 Task: Find connections with filter location Nanga Eboko with filter topic #recruitmentwith filter profile language German with filter current company Currie & Brown with filter school KSR College of Education with filter industry Mobile Computing Software Products with filter service category Cybersecurity with filter keywords title Novelist/Writer
Action: Mouse moved to (555, 75)
Screenshot: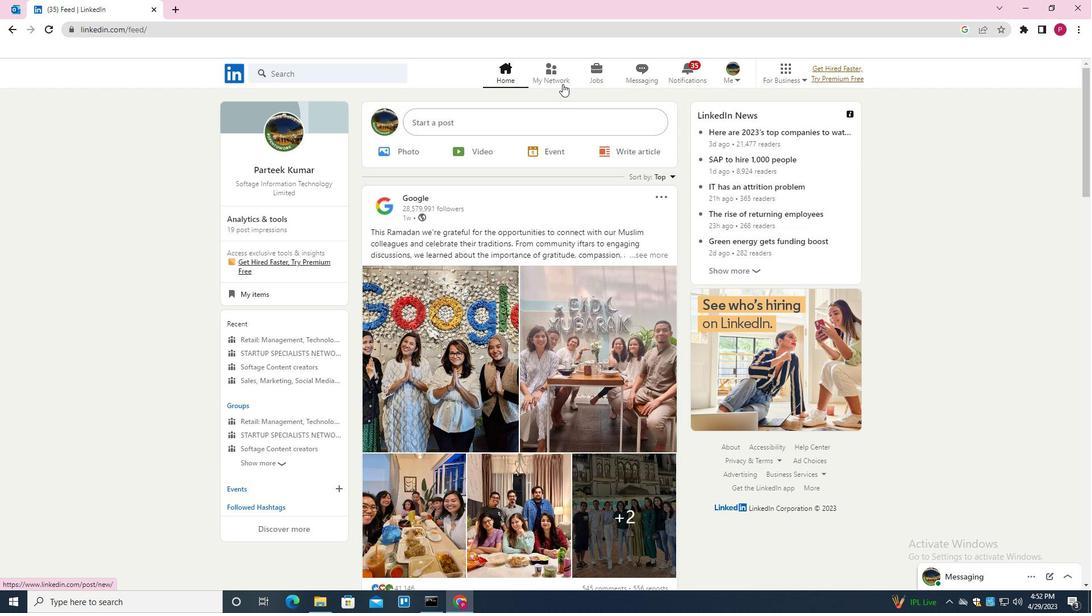 
Action: Mouse pressed left at (555, 75)
Screenshot: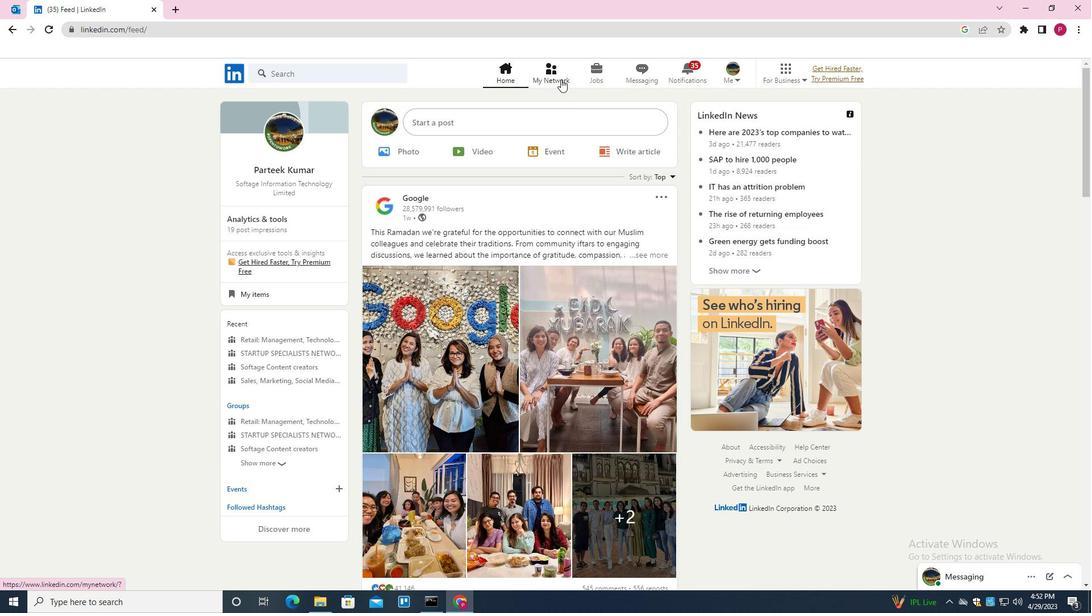
Action: Mouse moved to (348, 142)
Screenshot: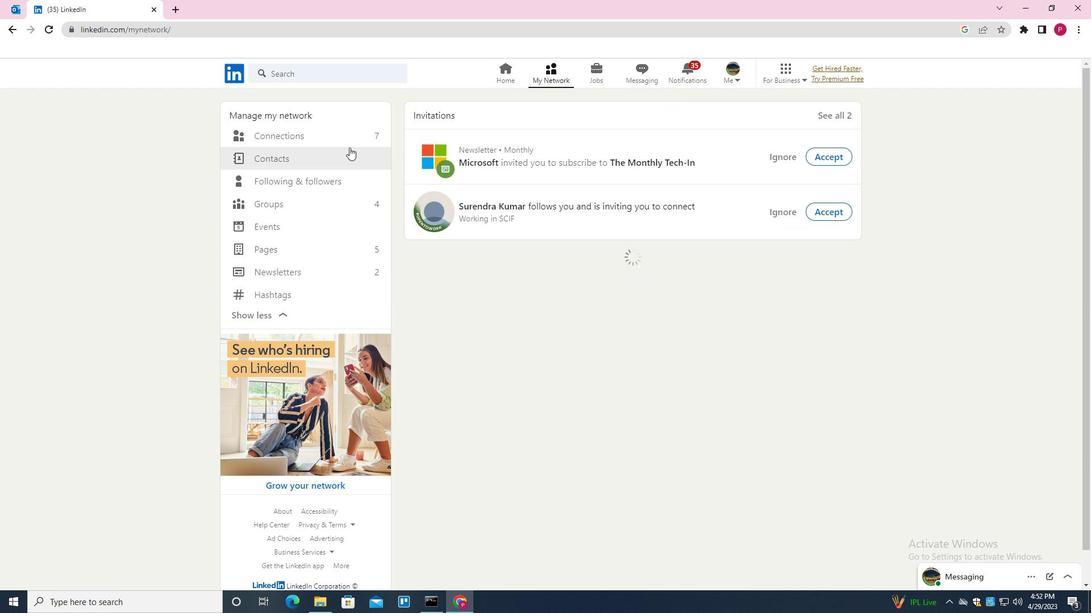 
Action: Mouse pressed left at (348, 142)
Screenshot: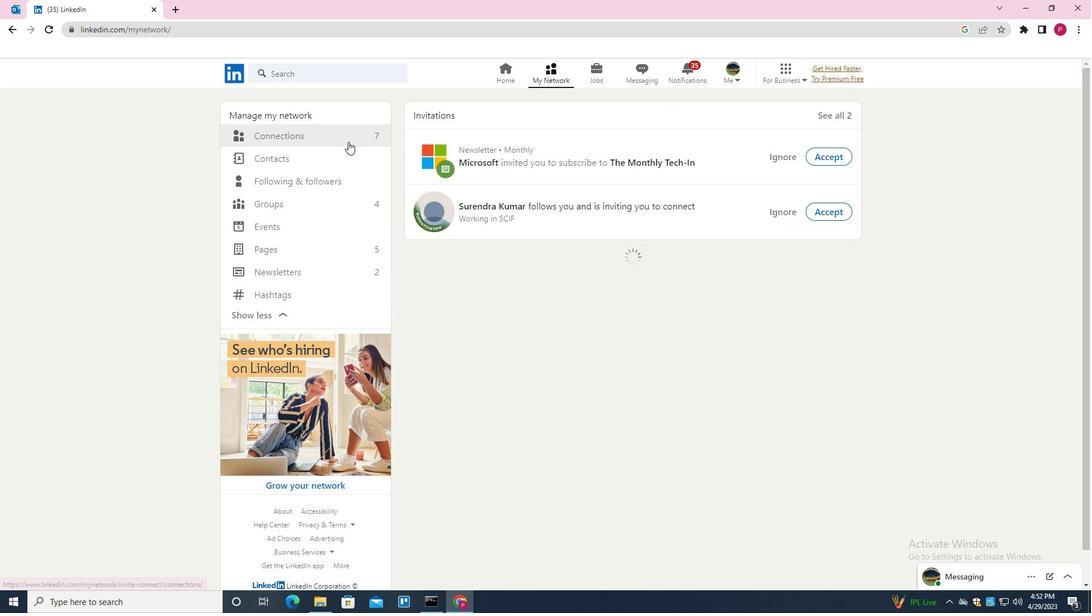 
Action: Mouse moved to (618, 137)
Screenshot: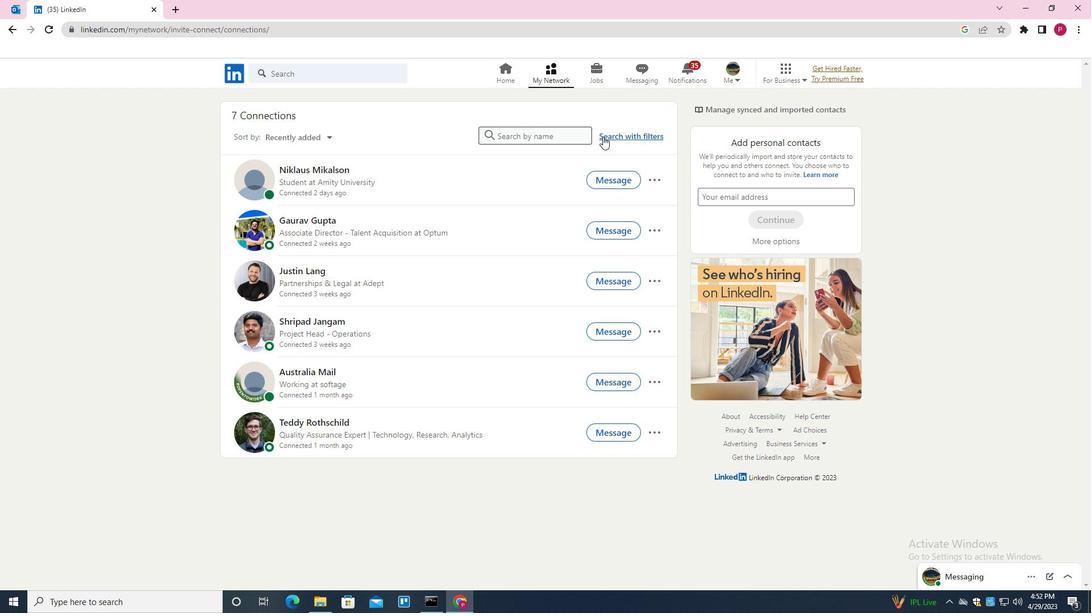 
Action: Mouse pressed left at (618, 137)
Screenshot: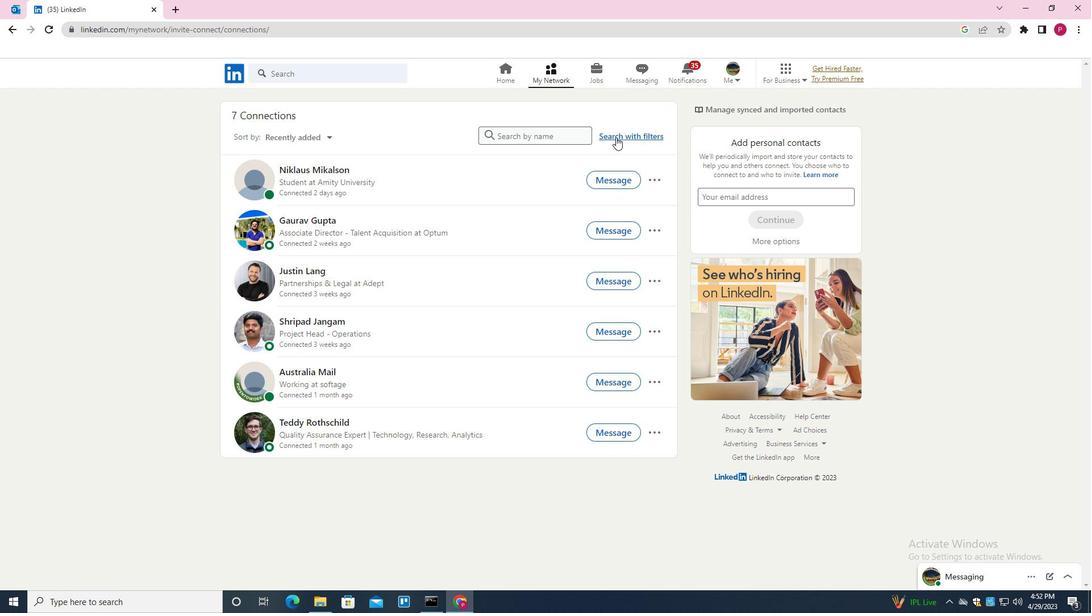 
Action: Mouse moved to (578, 104)
Screenshot: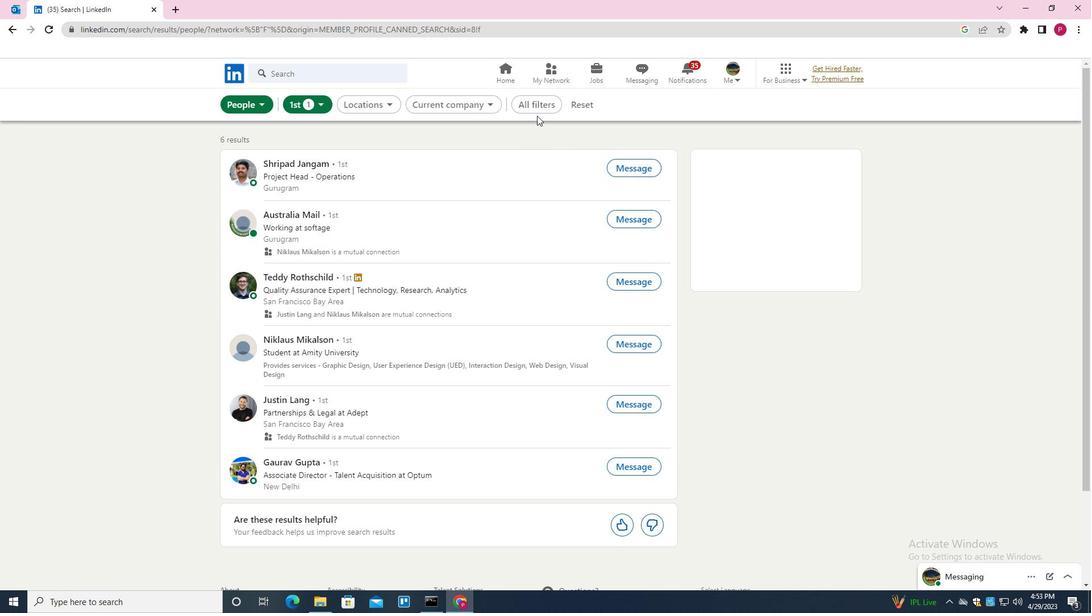 
Action: Mouse pressed left at (578, 104)
Screenshot: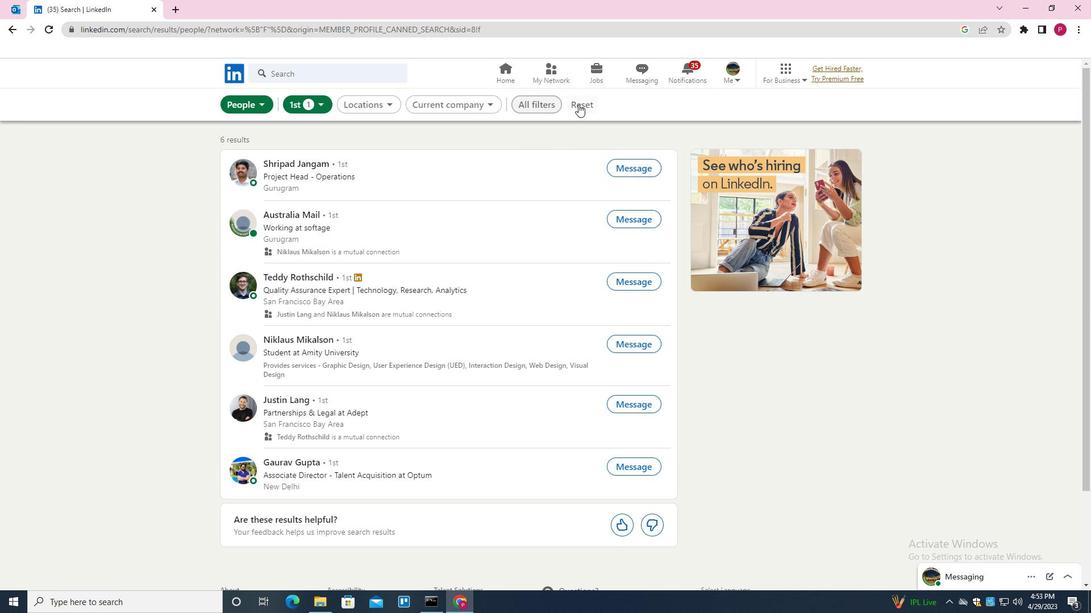 
Action: Mouse moved to (554, 107)
Screenshot: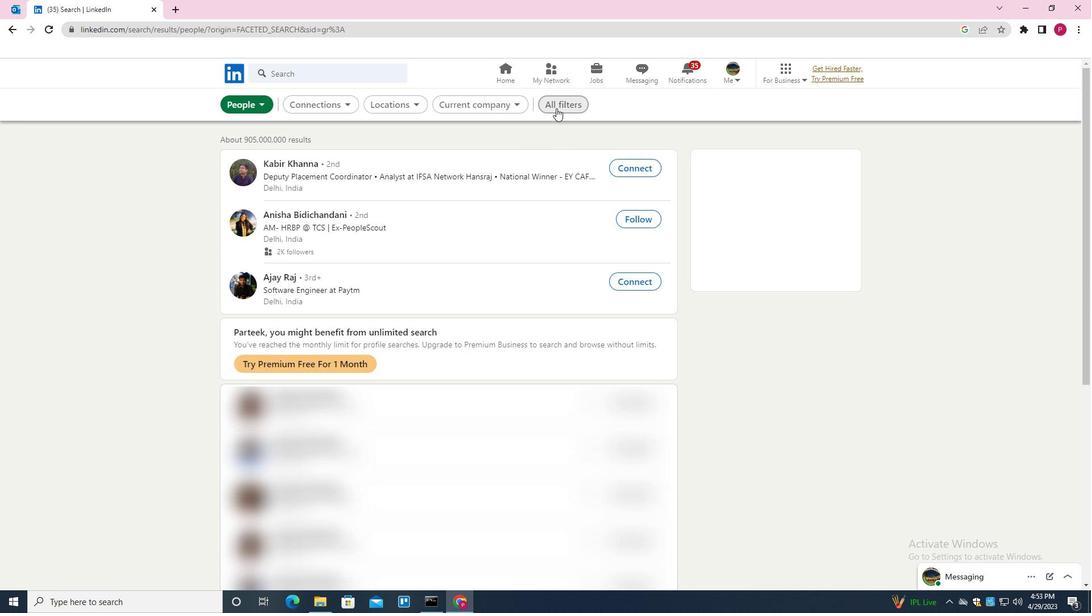 
Action: Mouse pressed left at (554, 107)
Screenshot: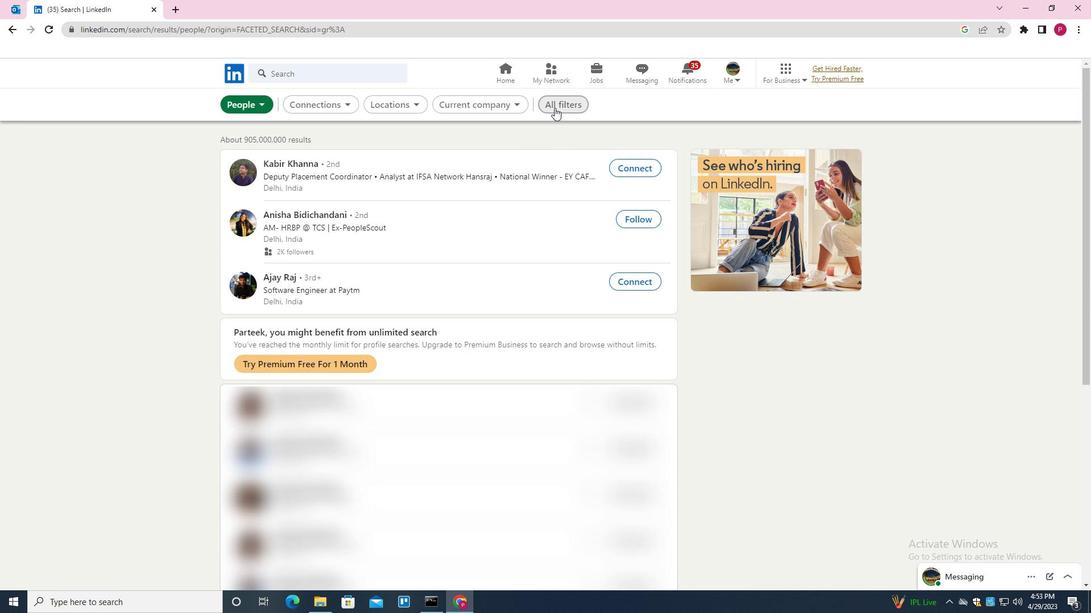 
Action: Mouse moved to (917, 372)
Screenshot: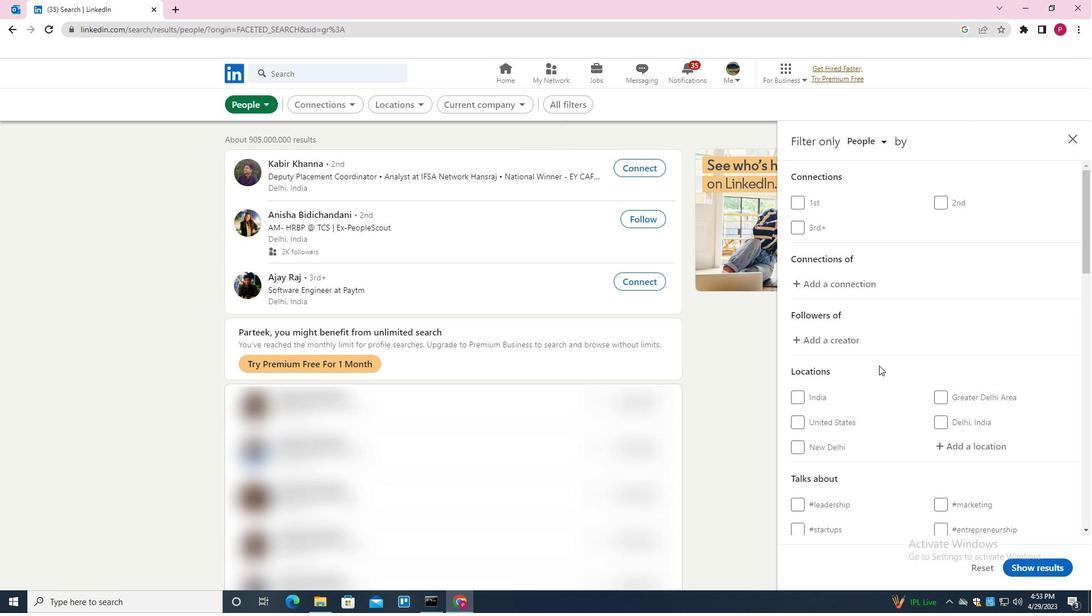 
Action: Mouse scrolled (917, 372) with delta (0, 0)
Screenshot: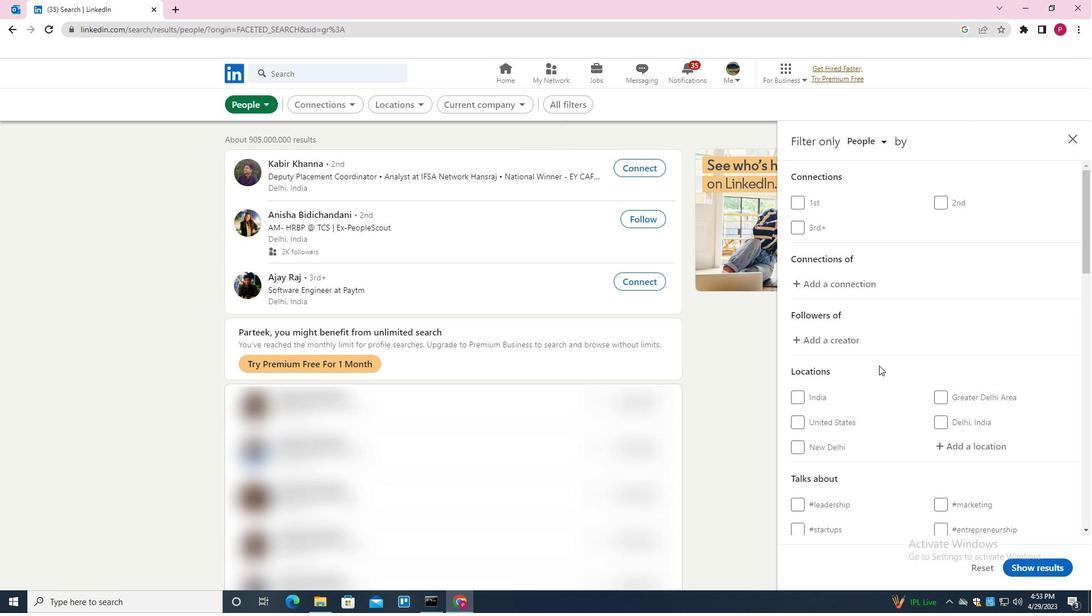 
Action: Mouse moved to (919, 373)
Screenshot: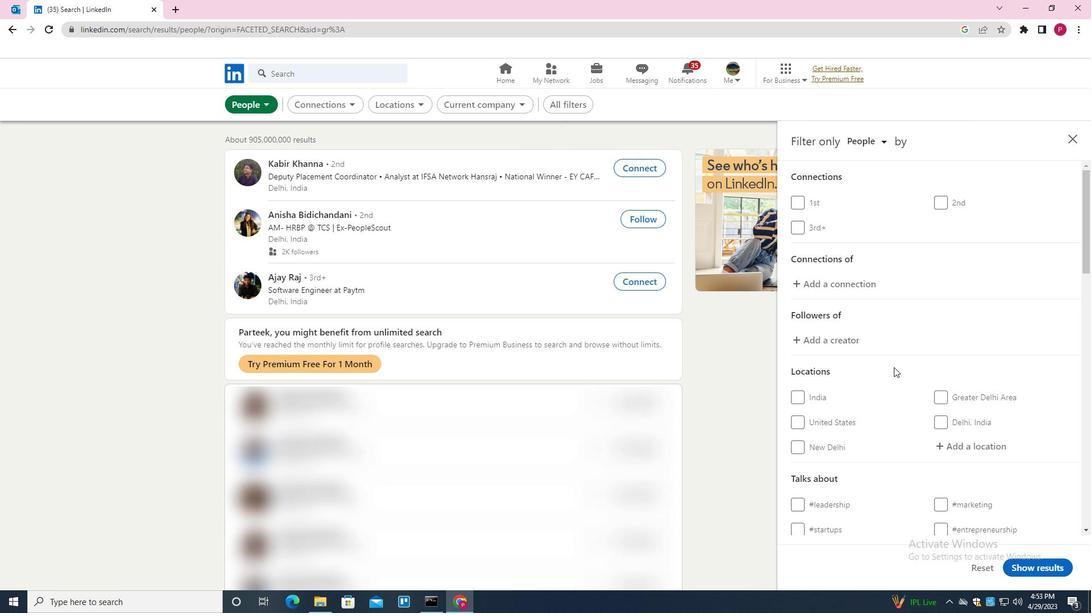 
Action: Mouse scrolled (919, 372) with delta (0, 0)
Screenshot: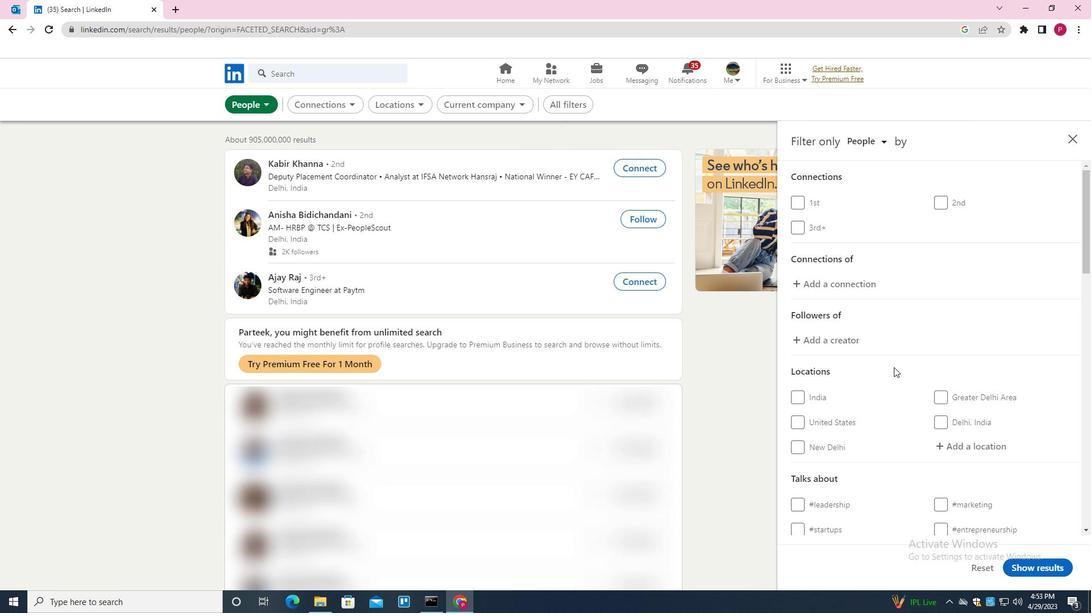 
Action: Mouse moved to (974, 336)
Screenshot: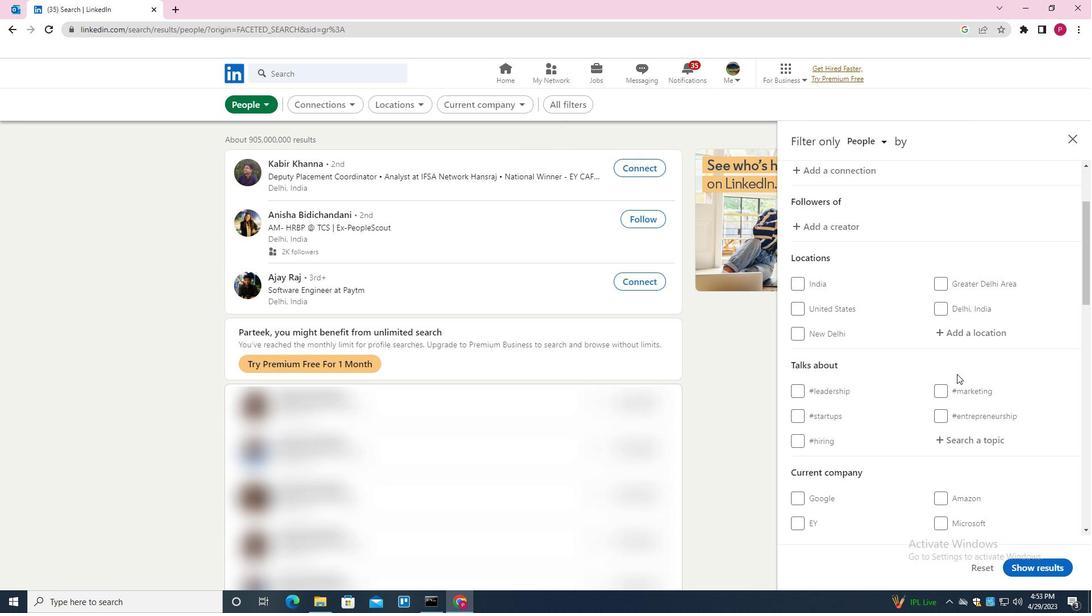 
Action: Mouse pressed left at (974, 336)
Screenshot: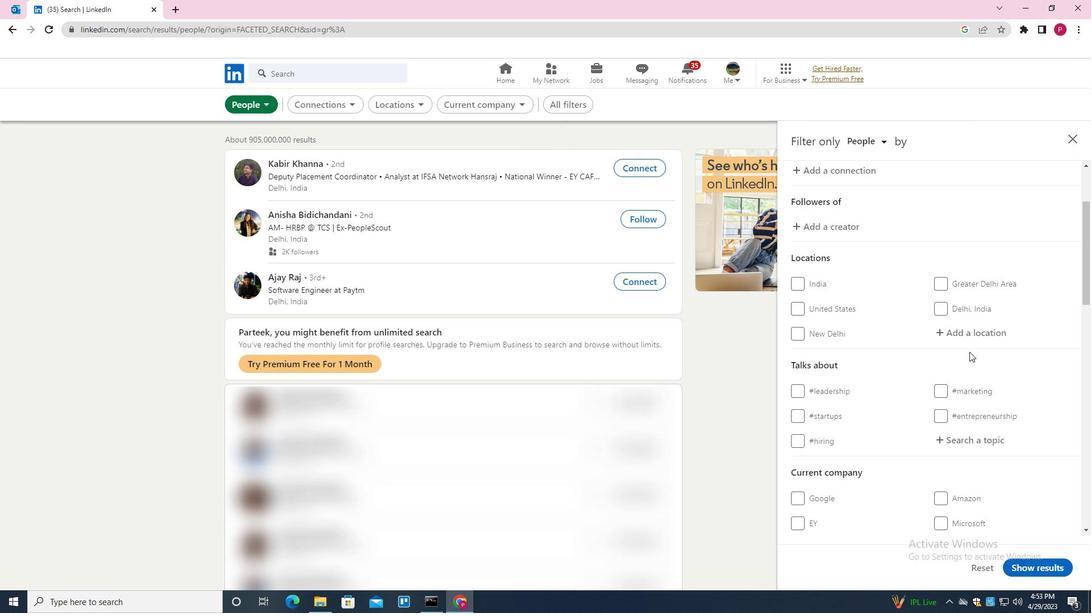 
Action: Key pressed <Key.shift><Key.shift><Key.shift>NANGA<Key.space><Key.shift>EB<Key.down><Key.down><Key.enter>
Screenshot: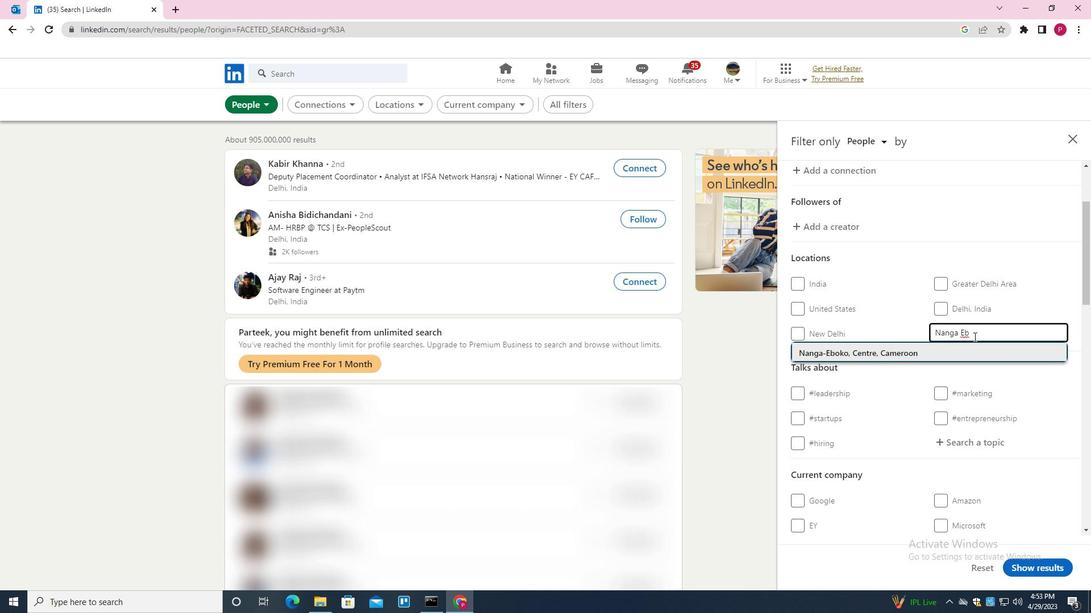 
Action: Mouse moved to (930, 373)
Screenshot: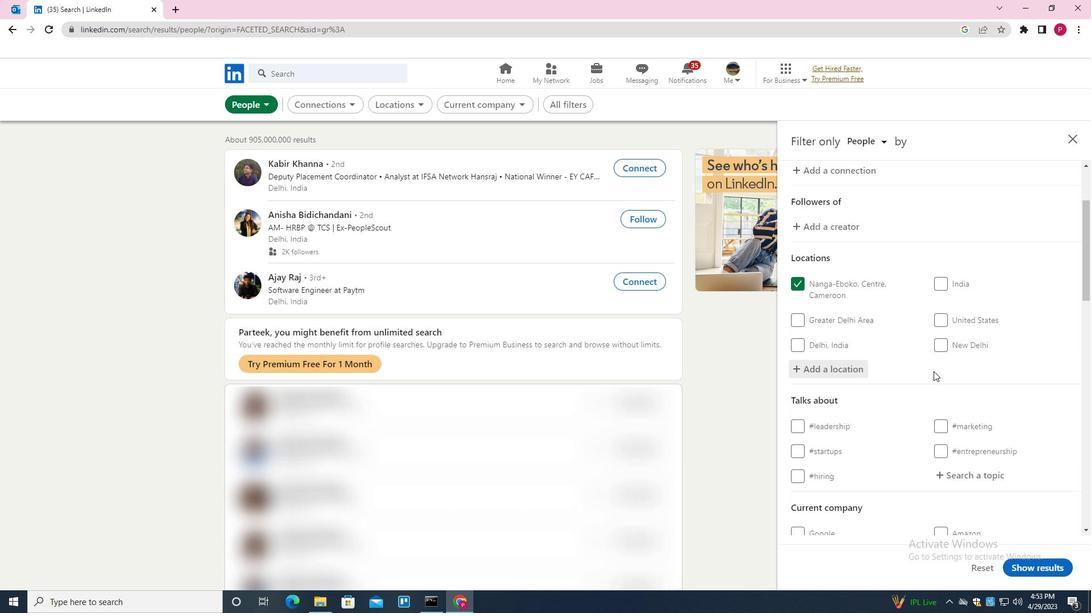 
Action: Mouse scrolled (930, 372) with delta (0, 0)
Screenshot: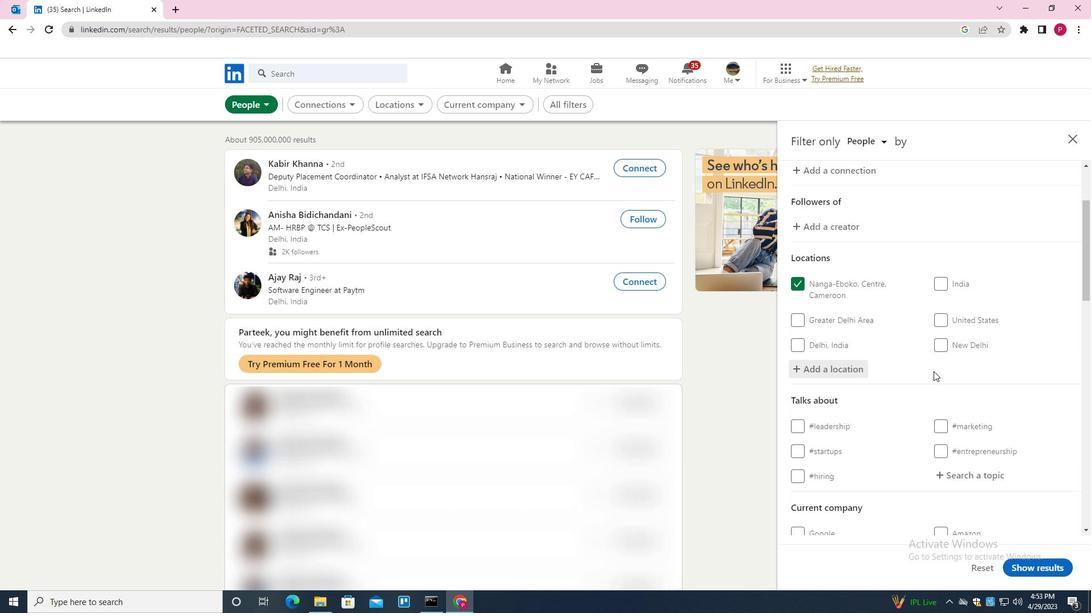 
Action: Mouse scrolled (930, 372) with delta (0, 0)
Screenshot: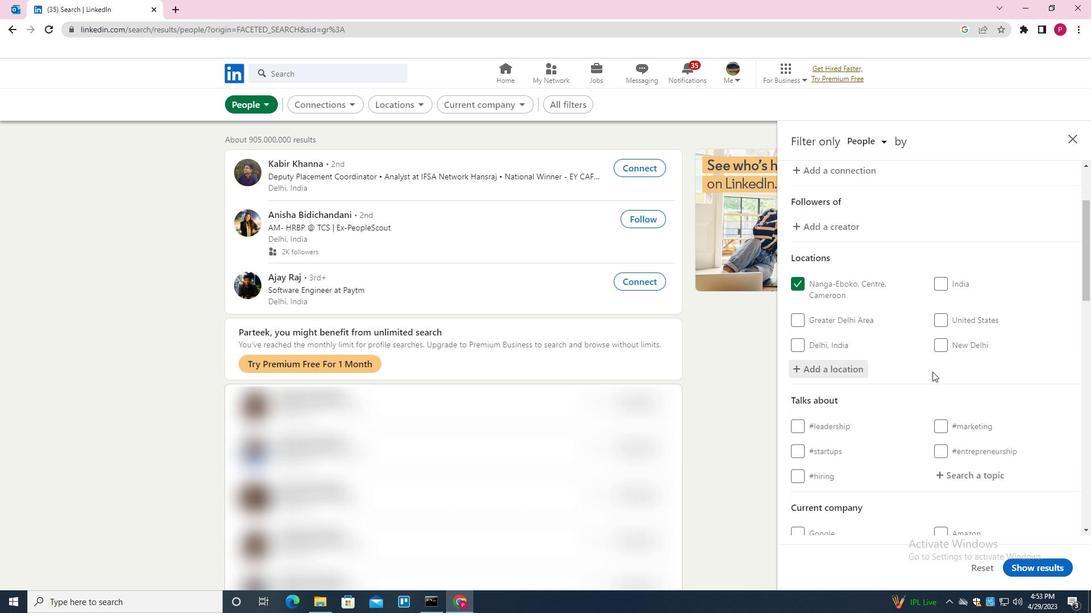 
Action: Mouse scrolled (930, 372) with delta (0, 0)
Screenshot: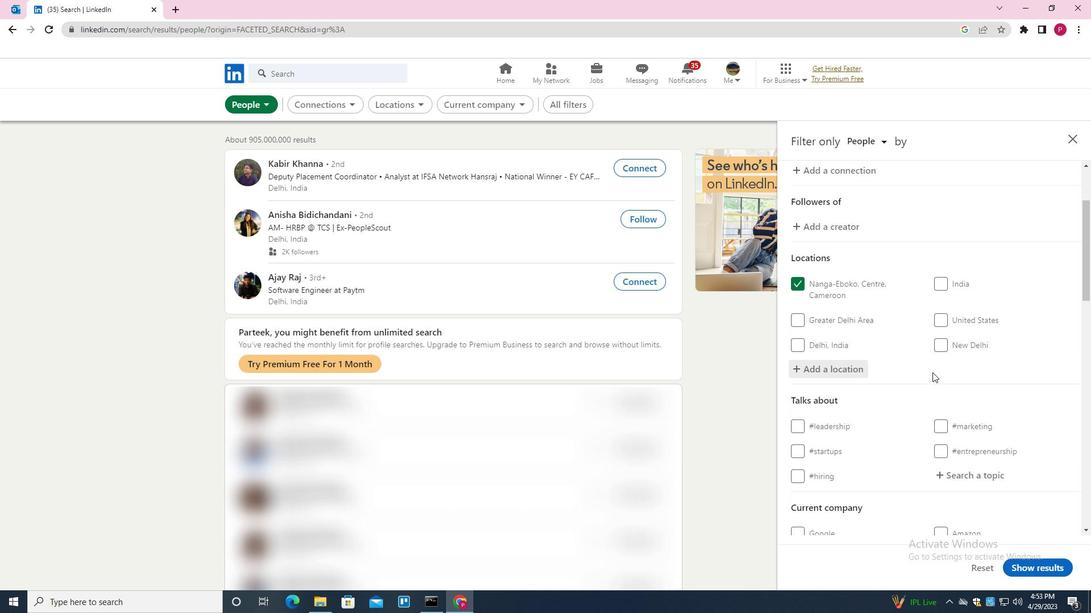 
Action: Mouse scrolled (930, 372) with delta (0, 0)
Screenshot: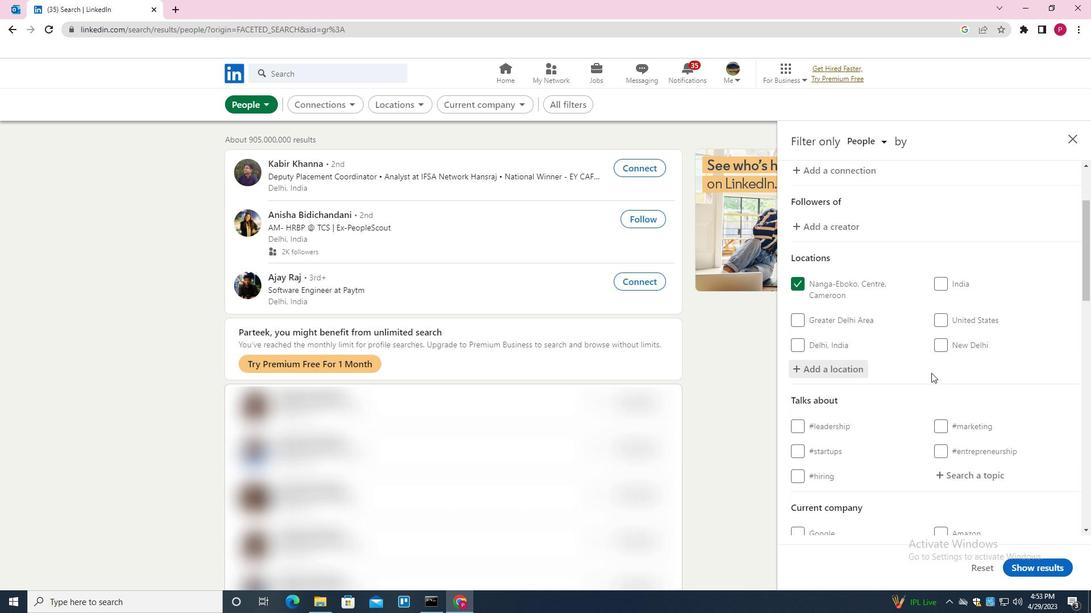 
Action: Mouse moved to (978, 252)
Screenshot: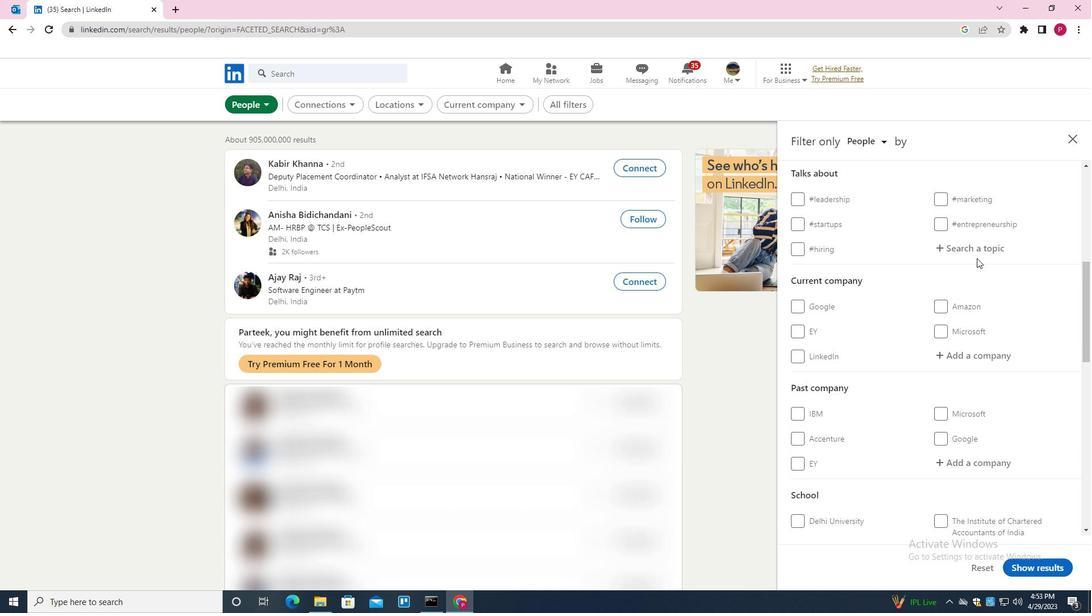 
Action: Mouse pressed left at (978, 252)
Screenshot: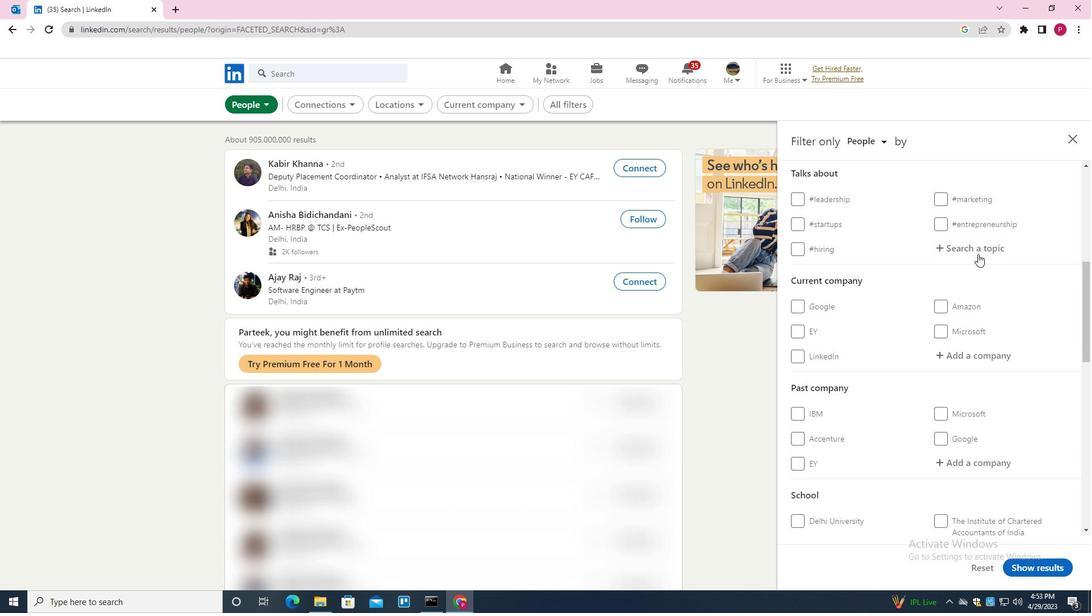 
Action: Key pressed RECRU<Key.down><Key.enter>
Screenshot: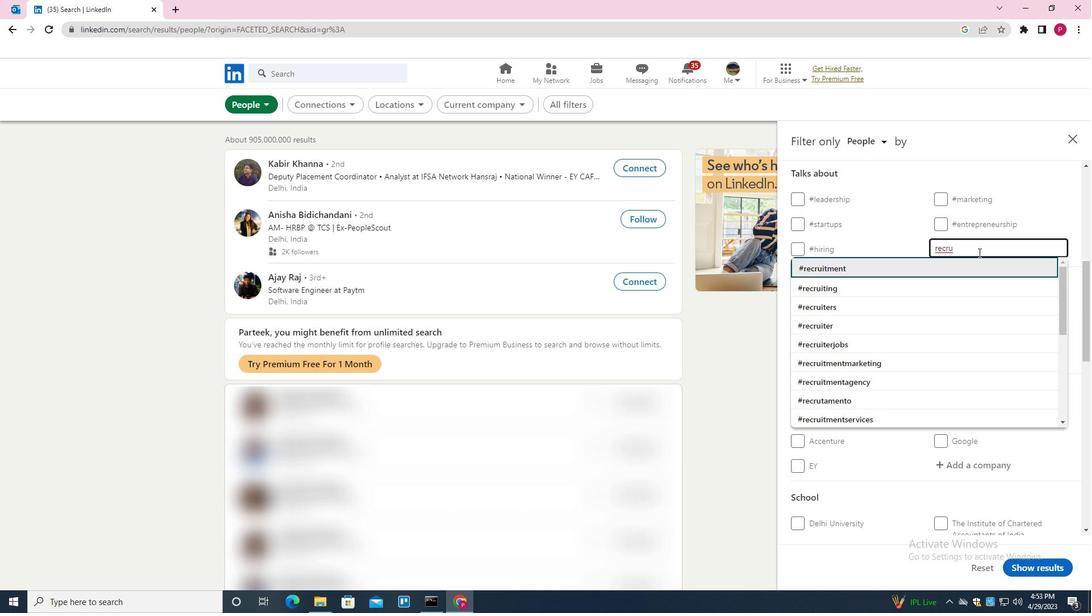 
Action: Mouse moved to (935, 280)
Screenshot: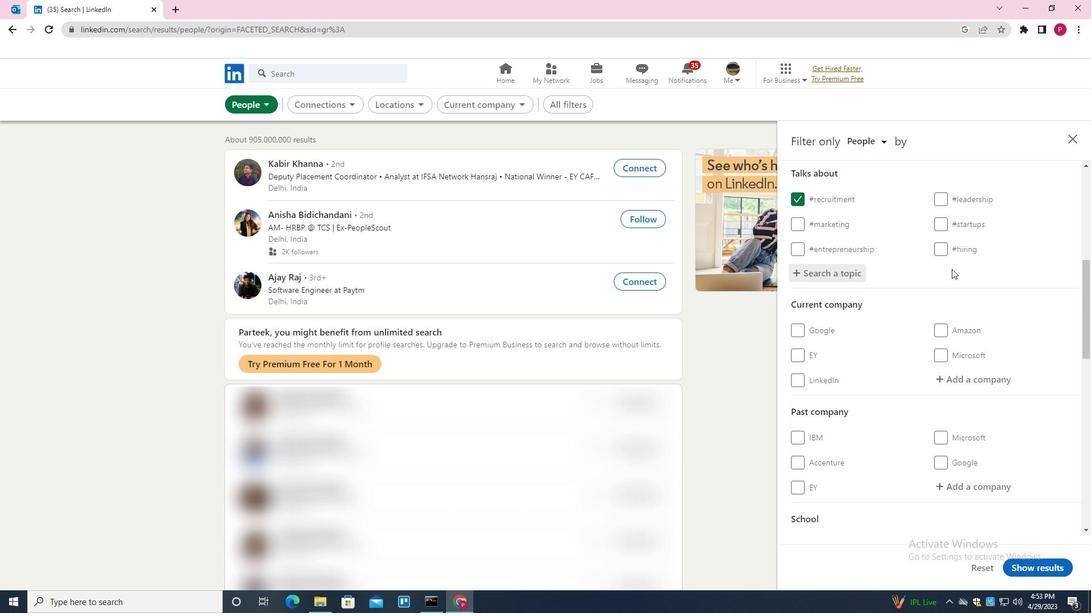 
Action: Mouse scrolled (935, 280) with delta (0, 0)
Screenshot: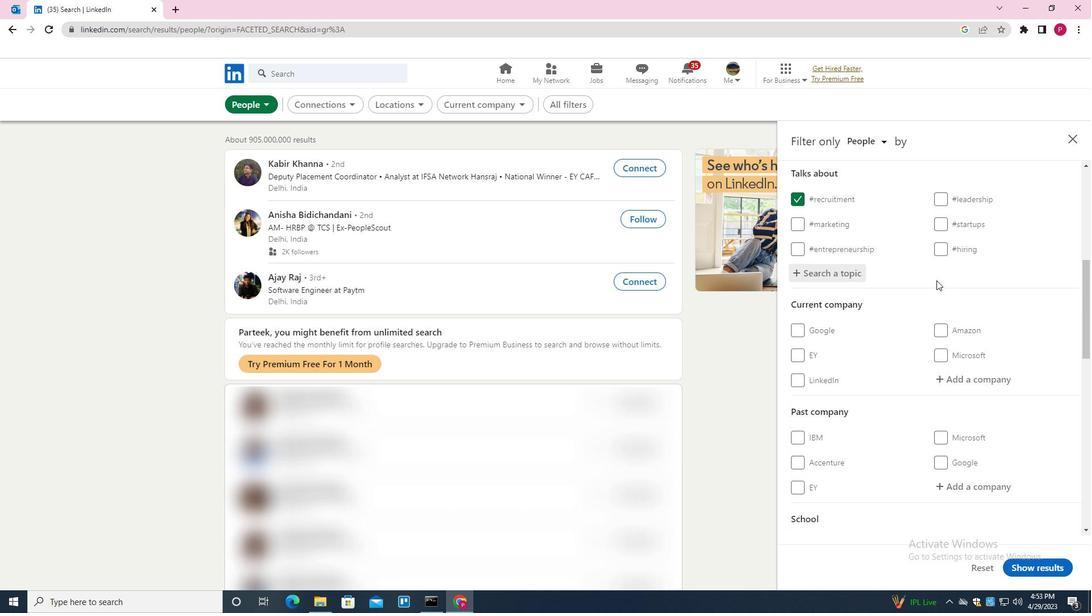 
Action: Mouse scrolled (935, 280) with delta (0, 0)
Screenshot: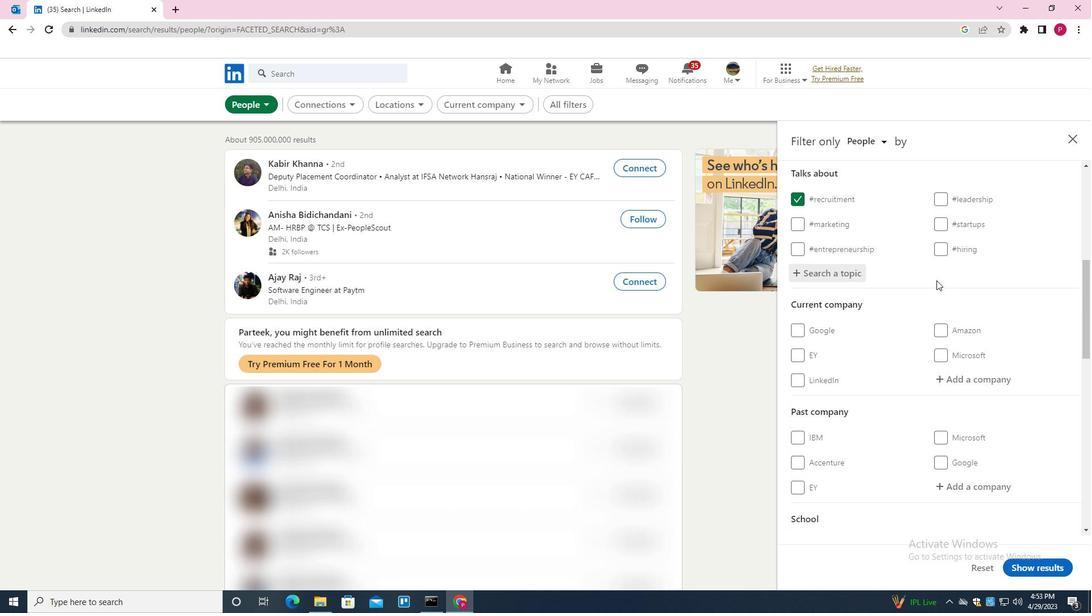 
Action: Mouse scrolled (935, 280) with delta (0, 0)
Screenshot: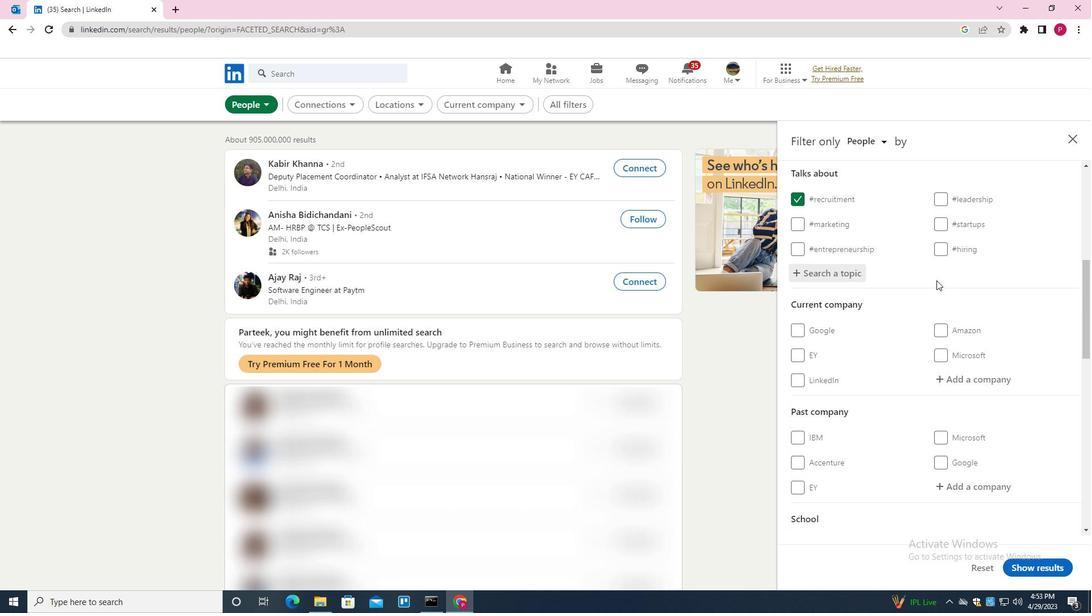 
Action: Mouse moved to (886, 419)
Screenshot: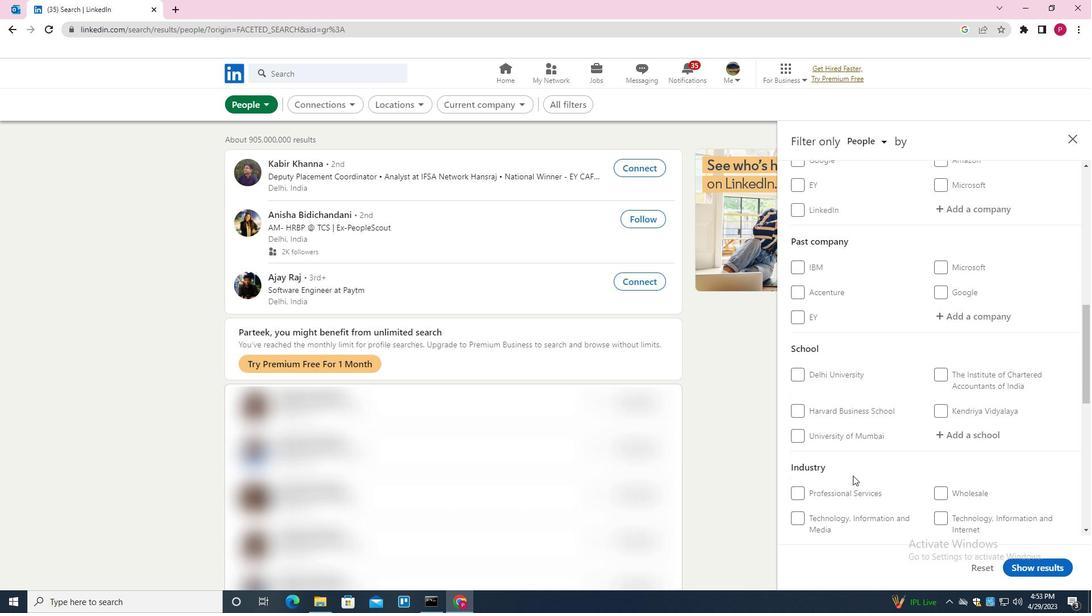 
Action: Mouse scrolled (886, 418) with delta (0, 0)
Screenshot: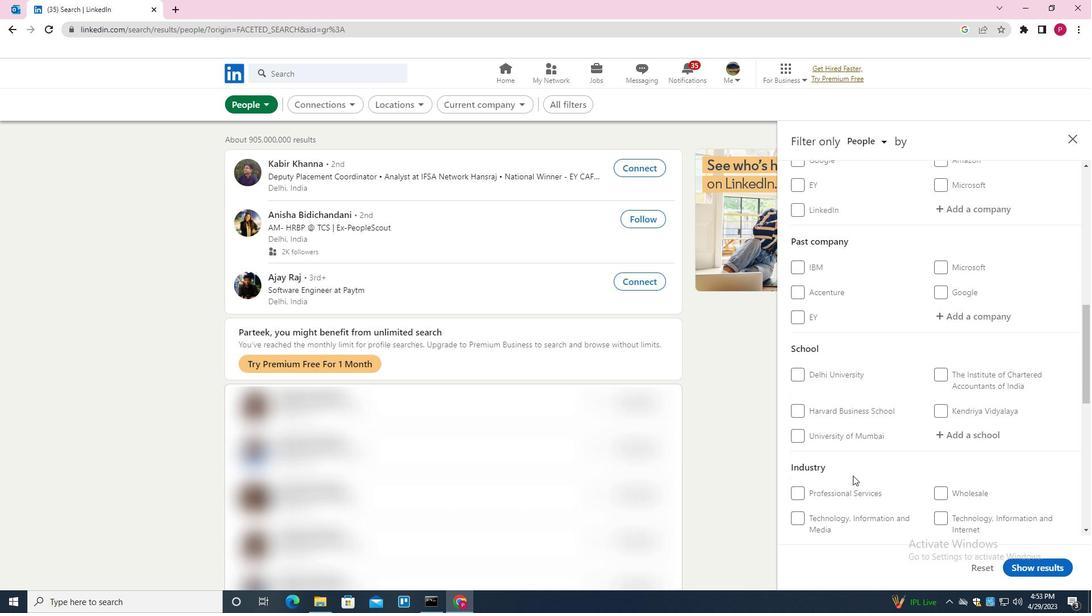 
Action: Mouse scrolled (886, 418) with delta (0, 0)
Screenshot: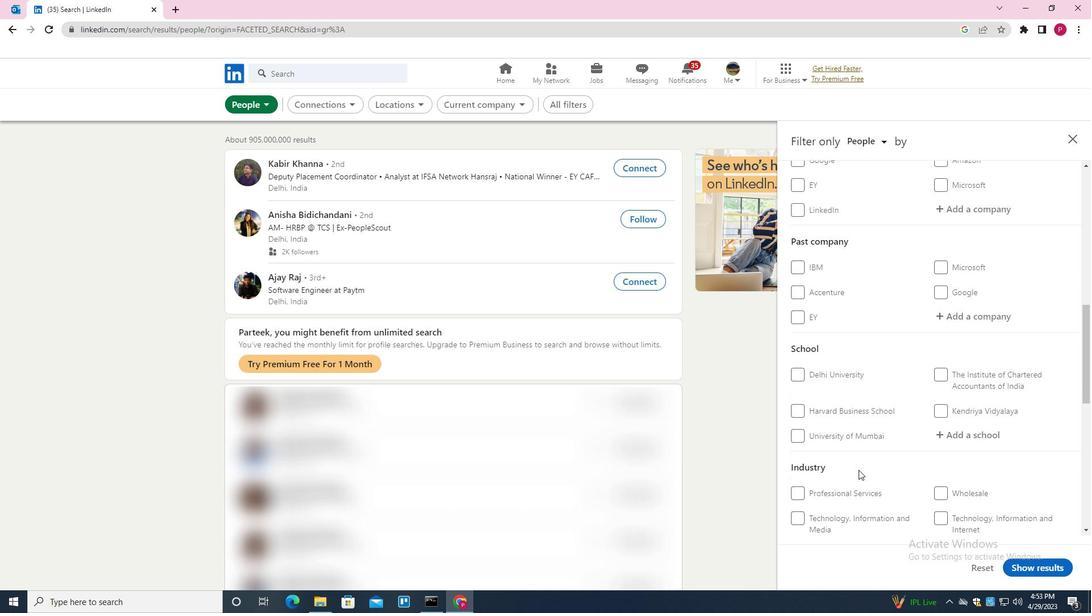 
Action: Mouse scrolled (886, 418) with delta (0, 0)
Screenshot: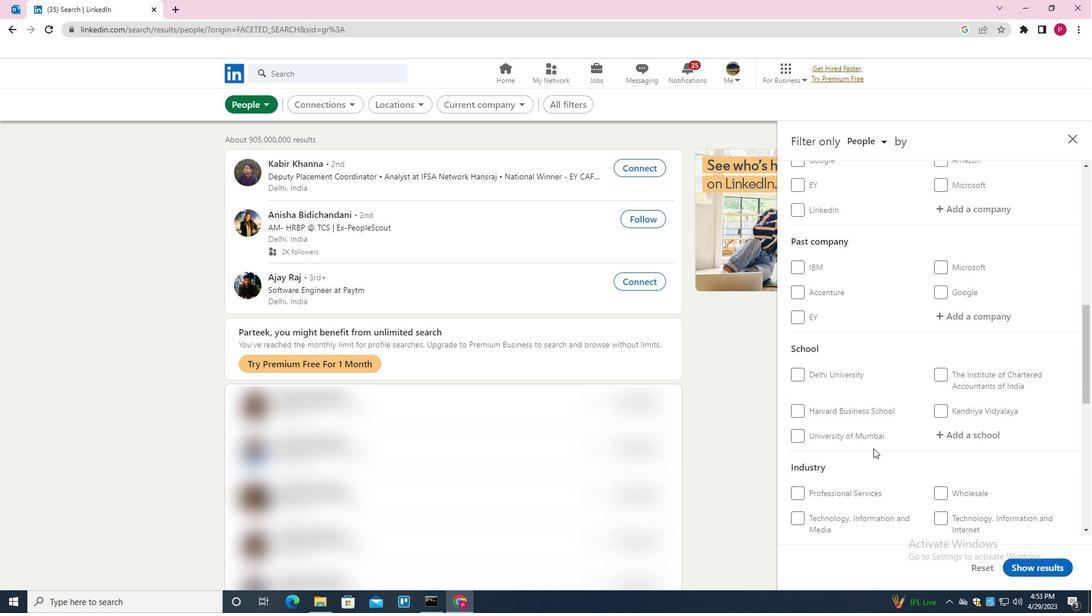 
Action: Mouse moved to (887, 416)
Screenshot: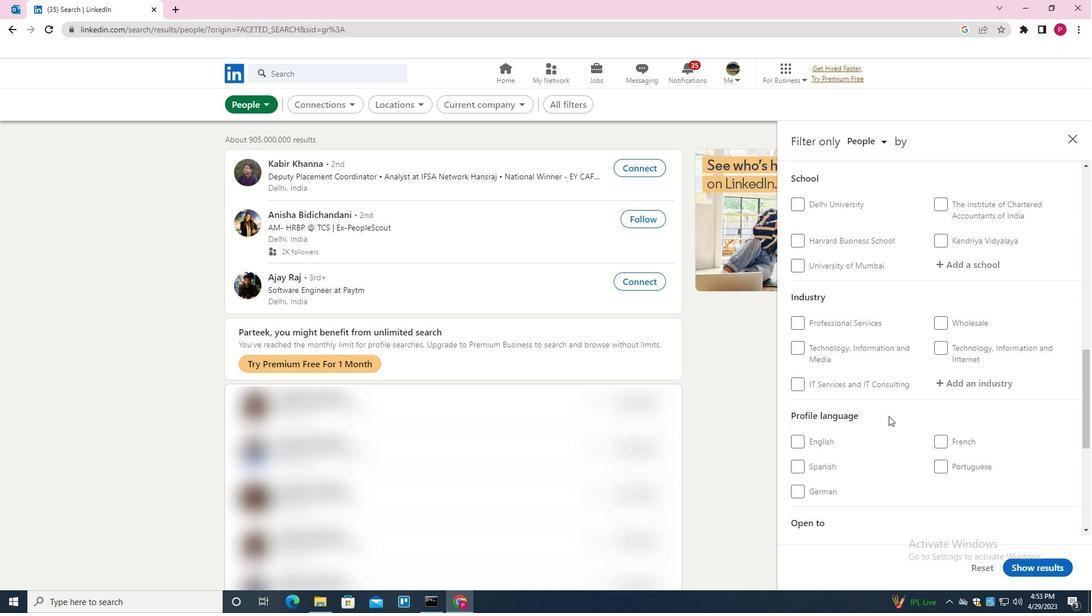 
Action: Mouse scrolled (887, 415) with delta (0, 0)
Screenshot: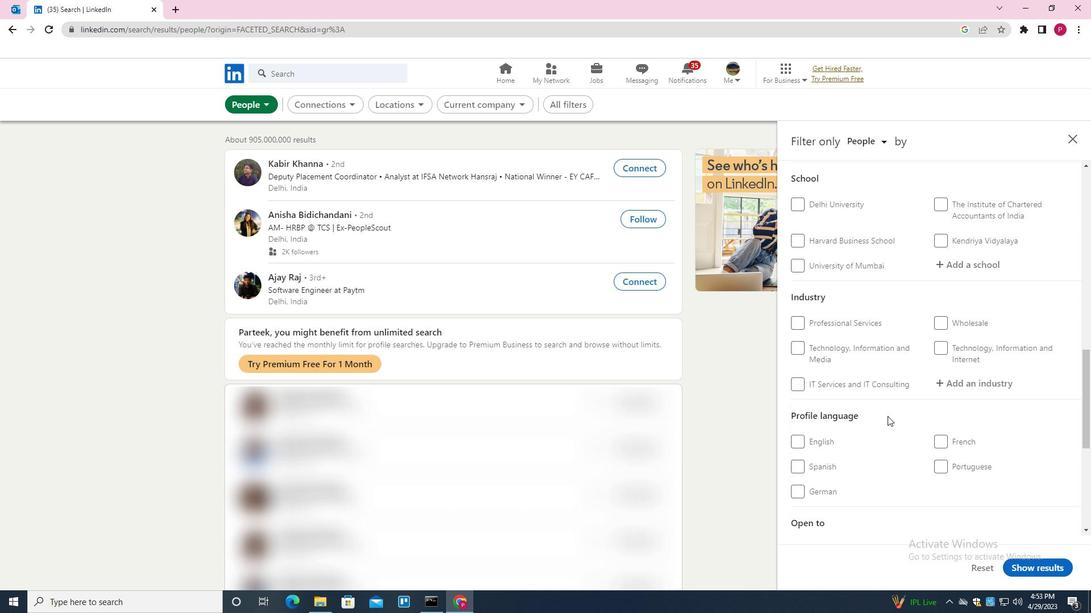 
Action: Mouse scrolled (887, 415) with delta (0, 0)
Screenshot: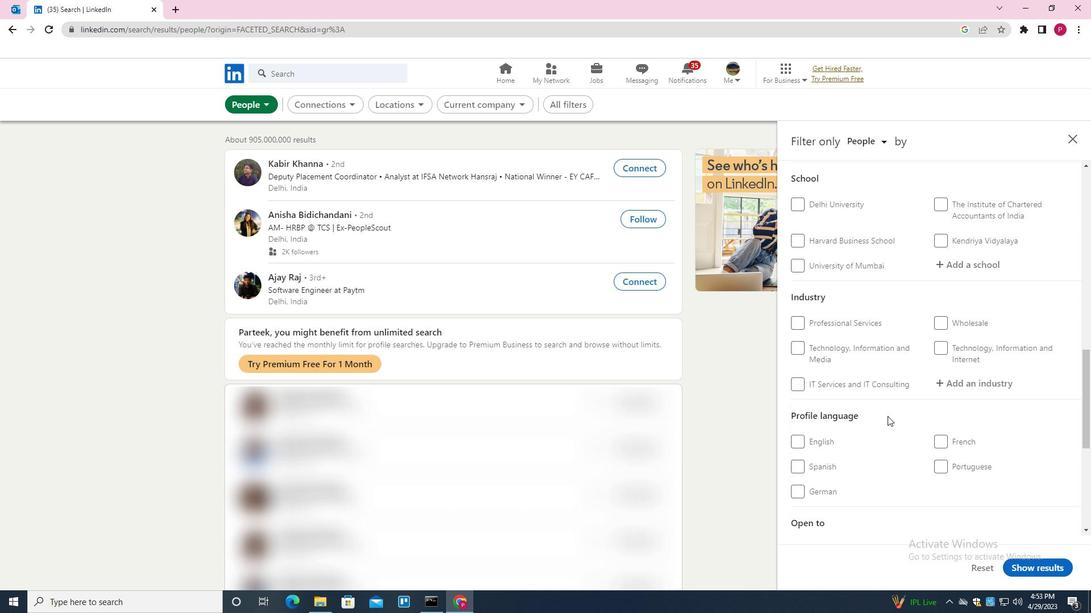 
Action: Mouse moved to (817, 379)
Screenshot: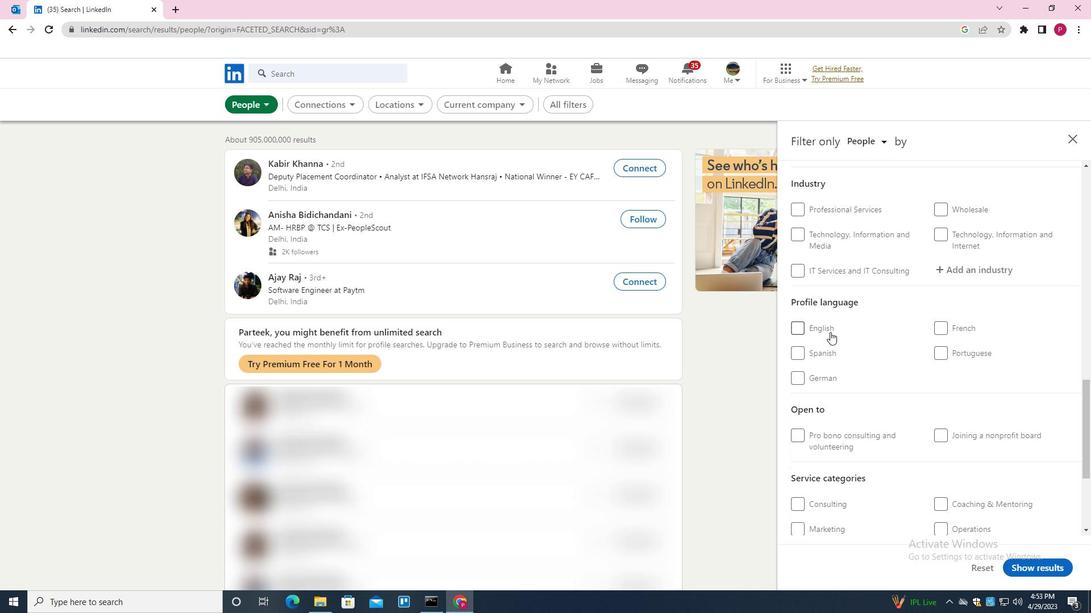
Action: Mouse pressed left at (817, 379)
Screenshot: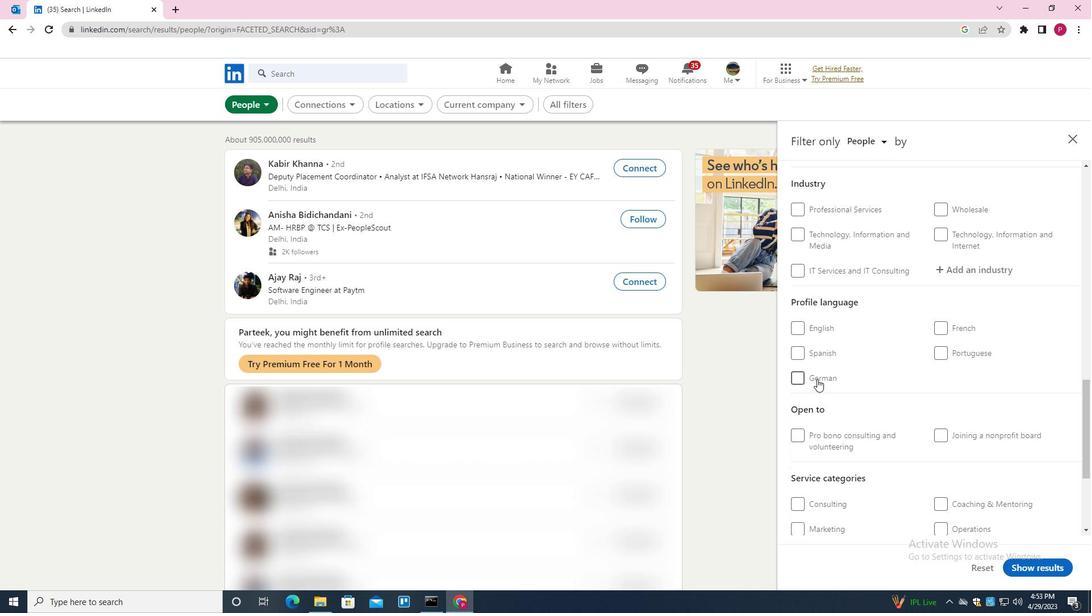 
Action: Mouse moved to (889, 363)
Screenshot: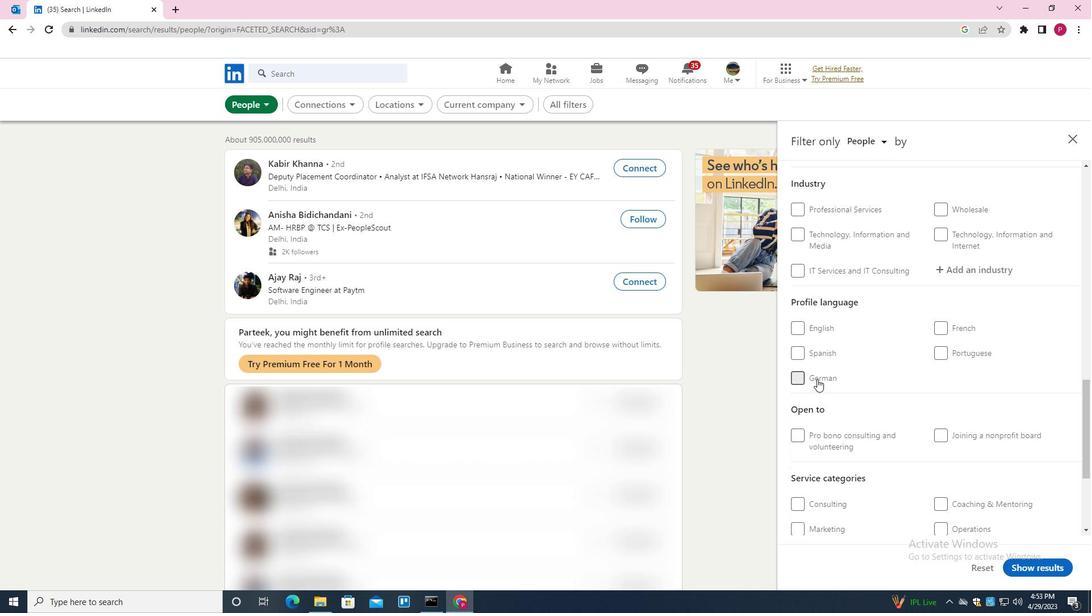 
Action: Mouse scrolled (889, 363) with delta (0, 0)
Screenshot: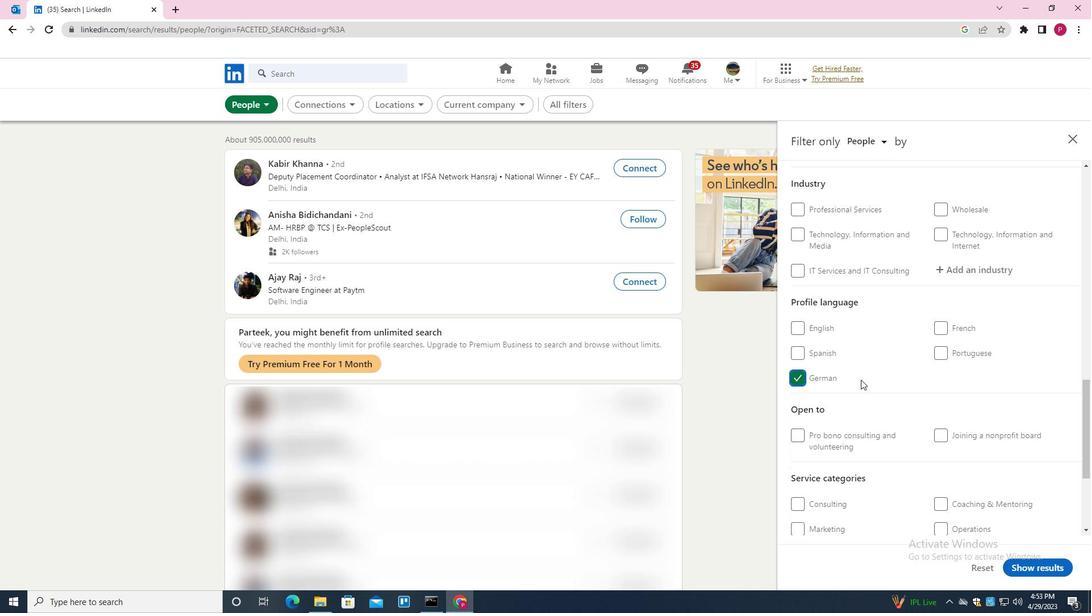 
Action: Mouse scrolled (889, 363) with delta (0, 0)
Screenshot: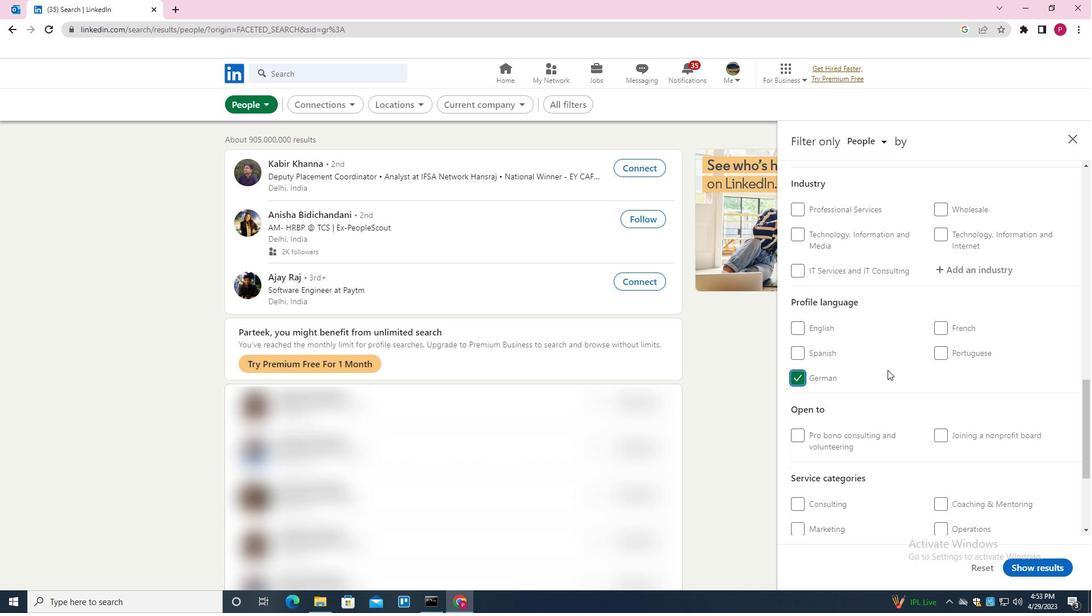
Action: Mouse scrolled (889, 363) with delta (0, 0)
Screenshot: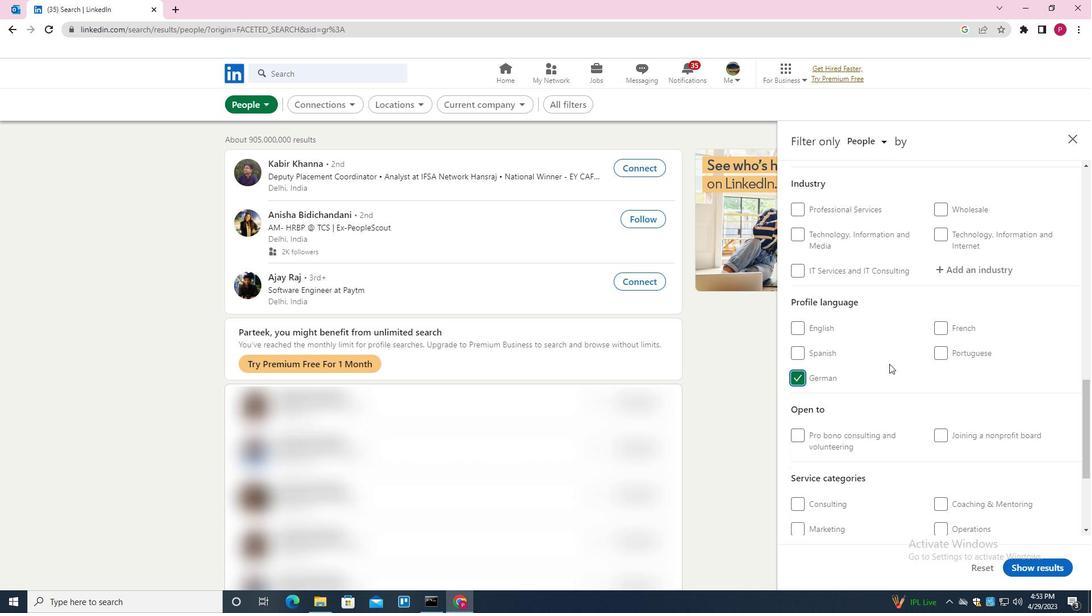 
Action: Mouse moved to (889, 363)
Screenshot: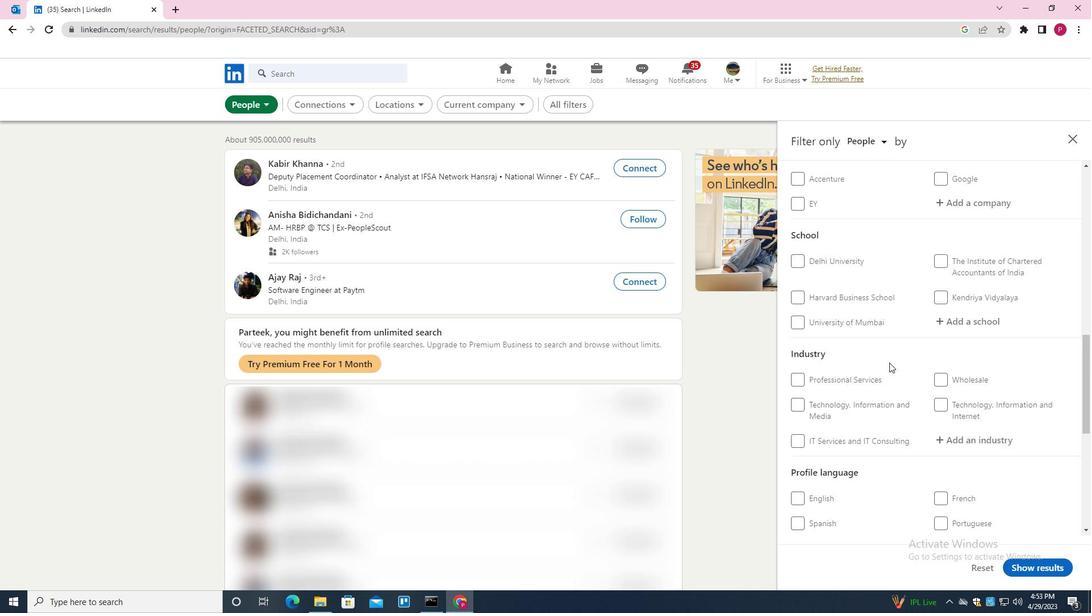 
Action: Mouse scrolled (889, 363) with delta (0, 0)
Screenshot: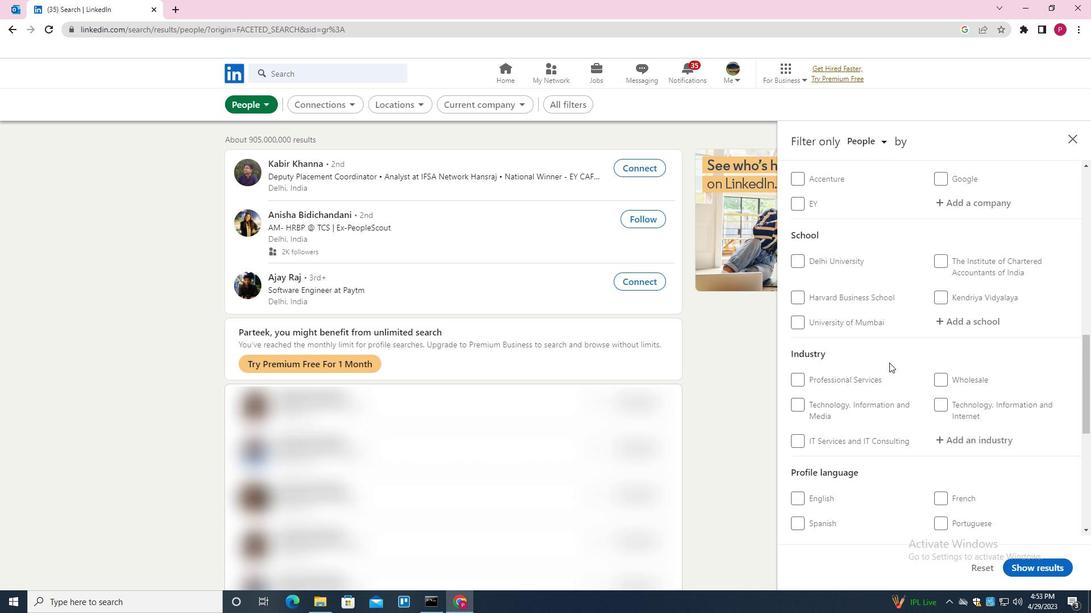 
Action: Mouse scrolled (889, 363) with delta (0, 0)
Screenshot: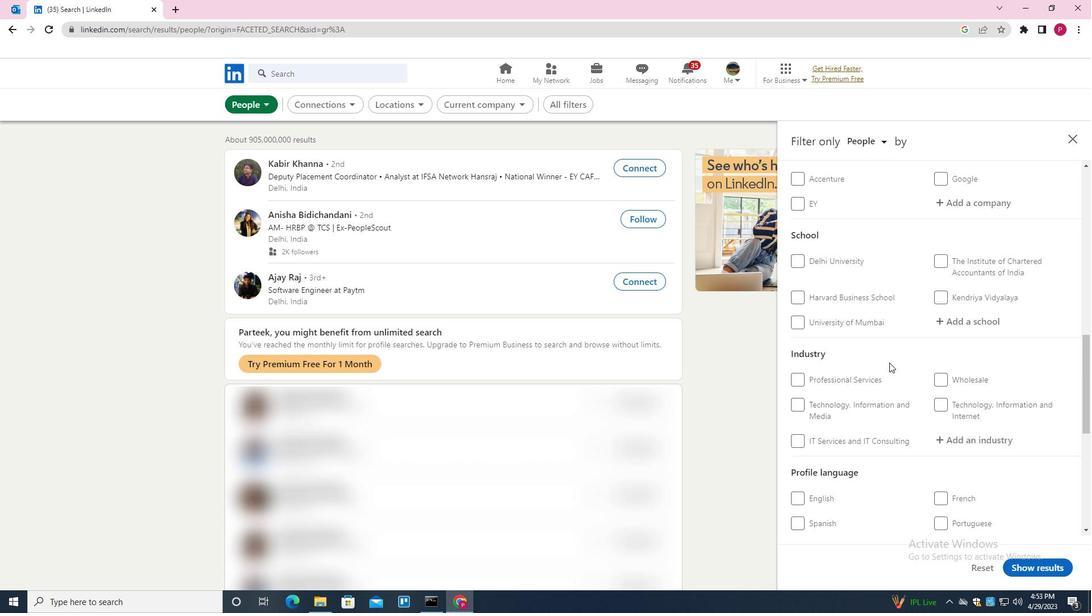 
Action: Mouse scrolled (889, 363) with delta (0, 0)
Screenshot: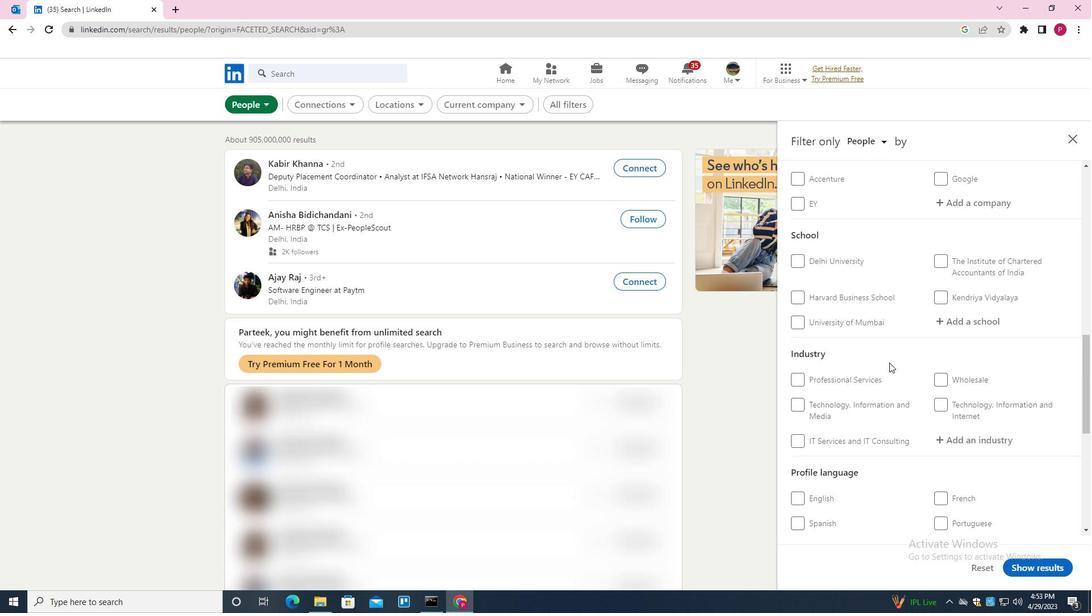 
Action: Mouse scrolled (889, 363) with delta (0, 0)
Screenshot: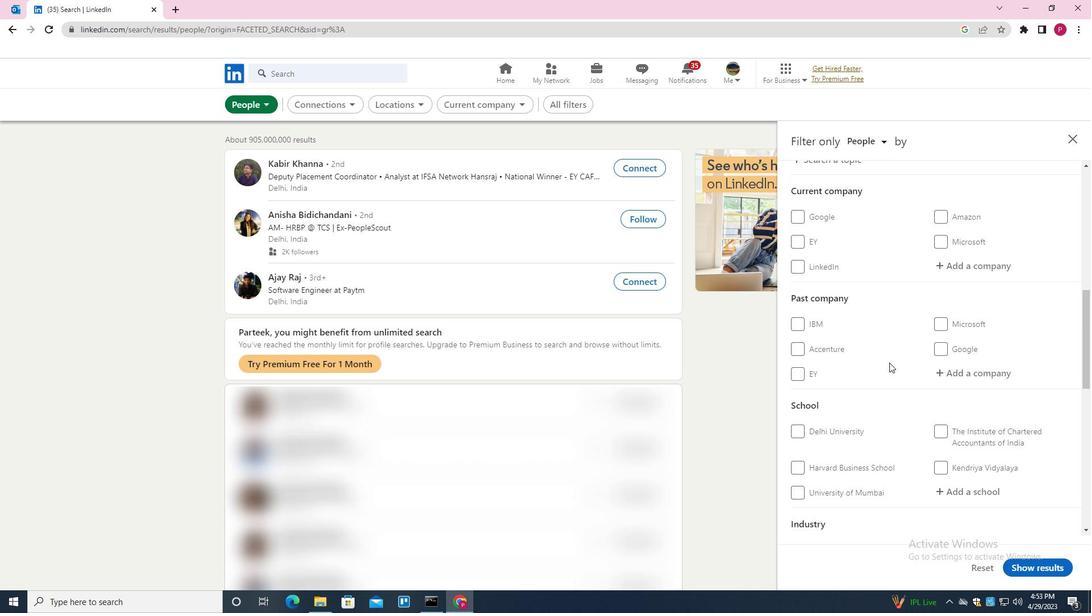 
Action: Mouse moved to (957, 323)
Screenshot: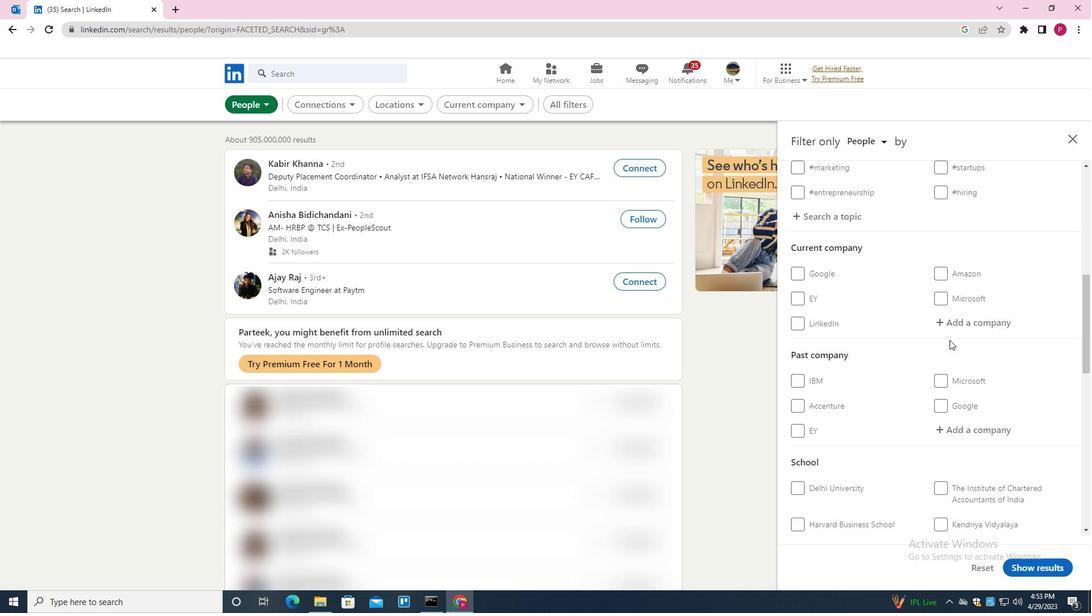 
Action: Mouse pressed left at (957, 323)
Screenshot: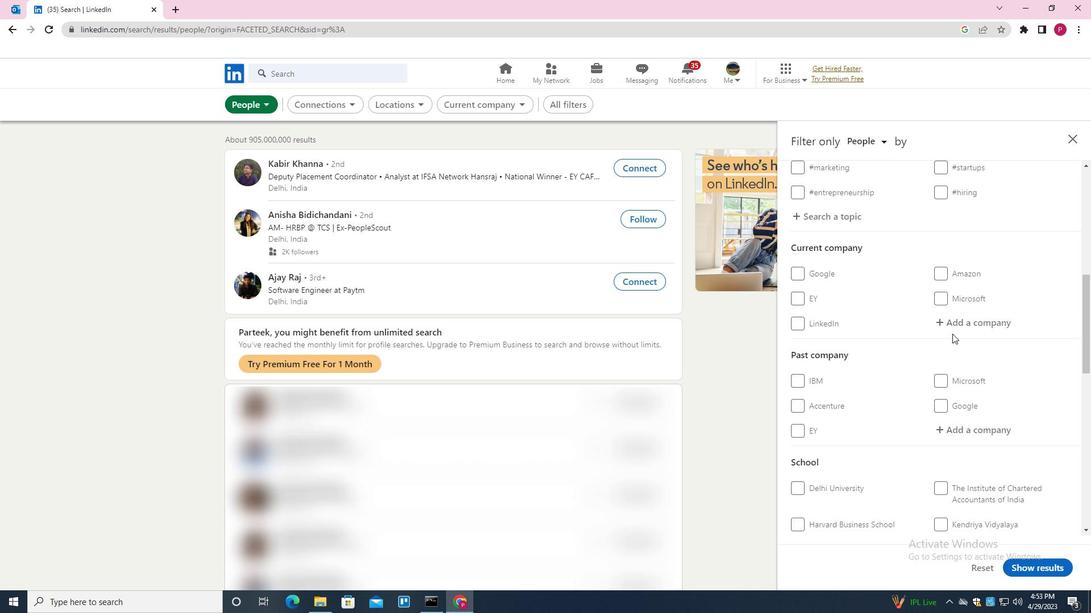 
Action: Key pressed <Key.shift><Key.shift><Key.shift><Key.shift><Key.shift><Key.shift><Key.shift><Key.shift><Key.shift>CURRI<Key.down><Key.down><Key.down><Key.enter>
Screenshot: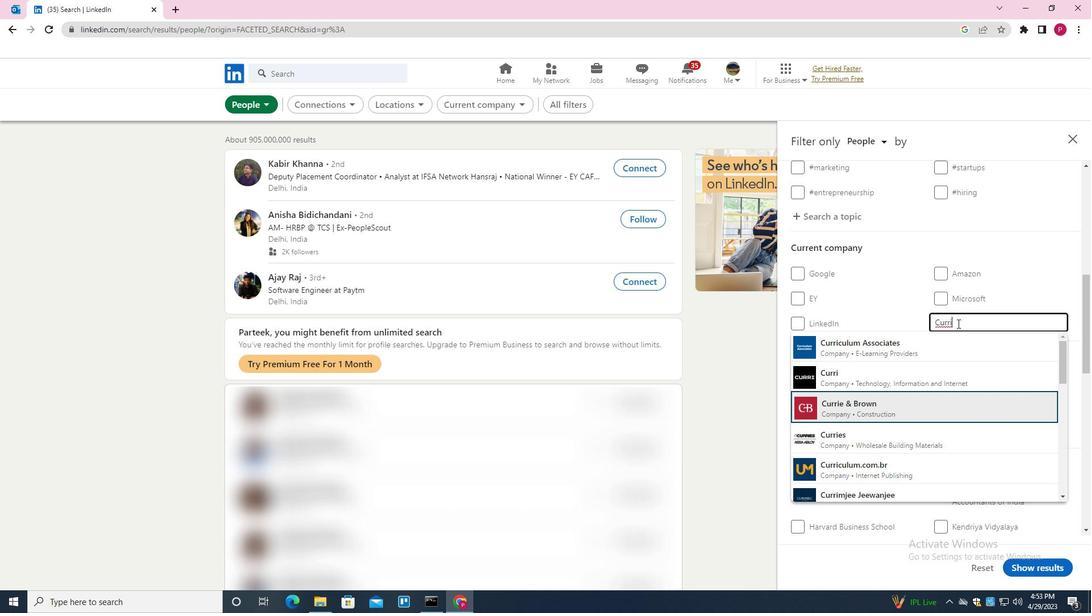 
Action: Mouse moved to (928, 340)
Screenshot: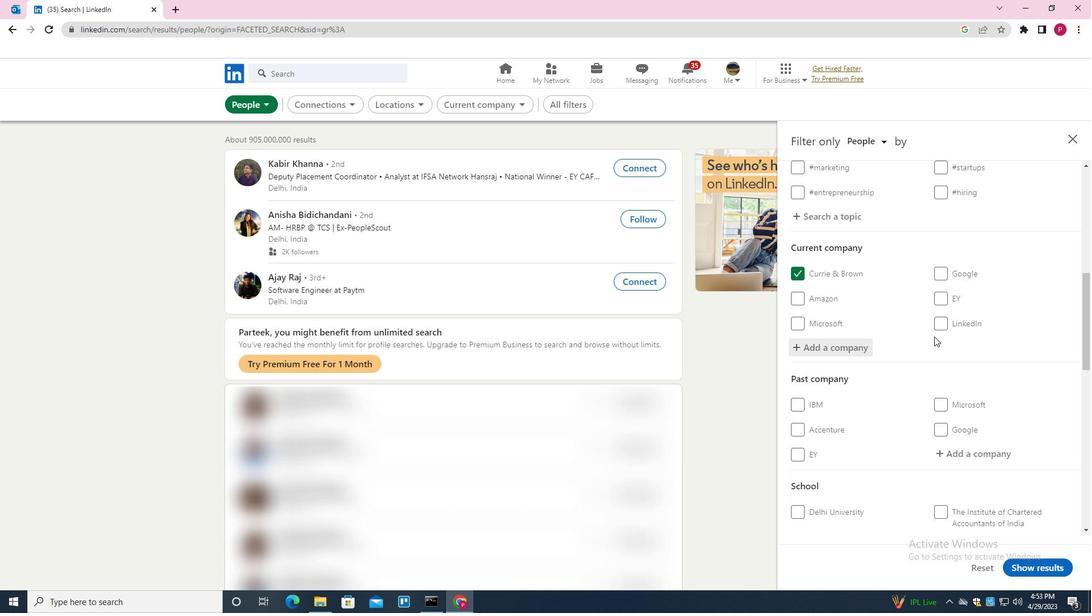 
Action: Mouse scrolled (928, 339) with delta (0, 0)
Screenshot: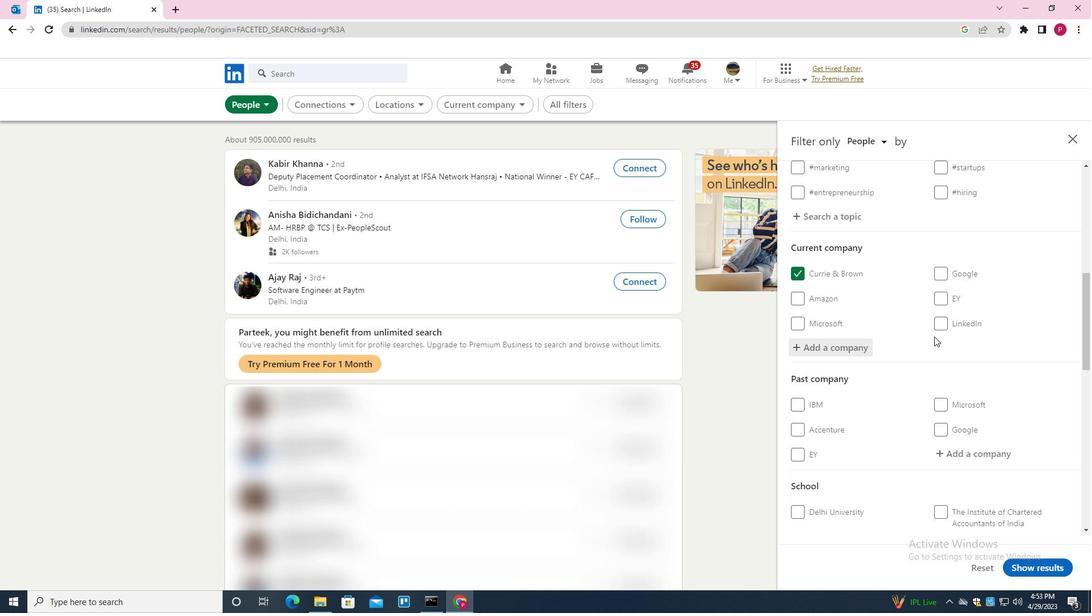 
Action: Mouse moved to (927, 340)
Screenshot: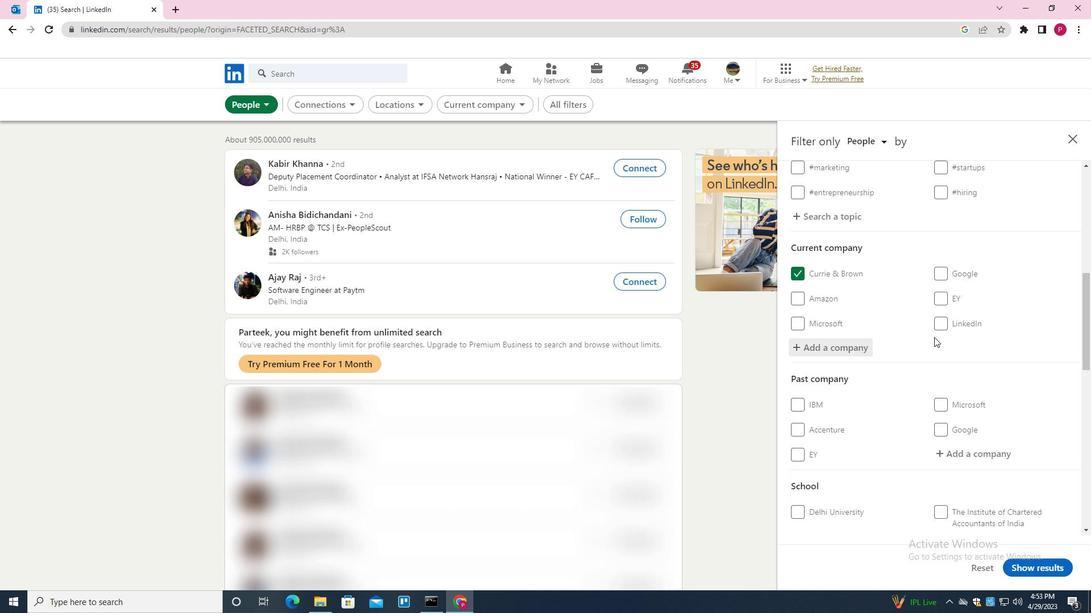 
Action: Mouse scrolled (927, 339) with delta (0, 0)
Screenshot: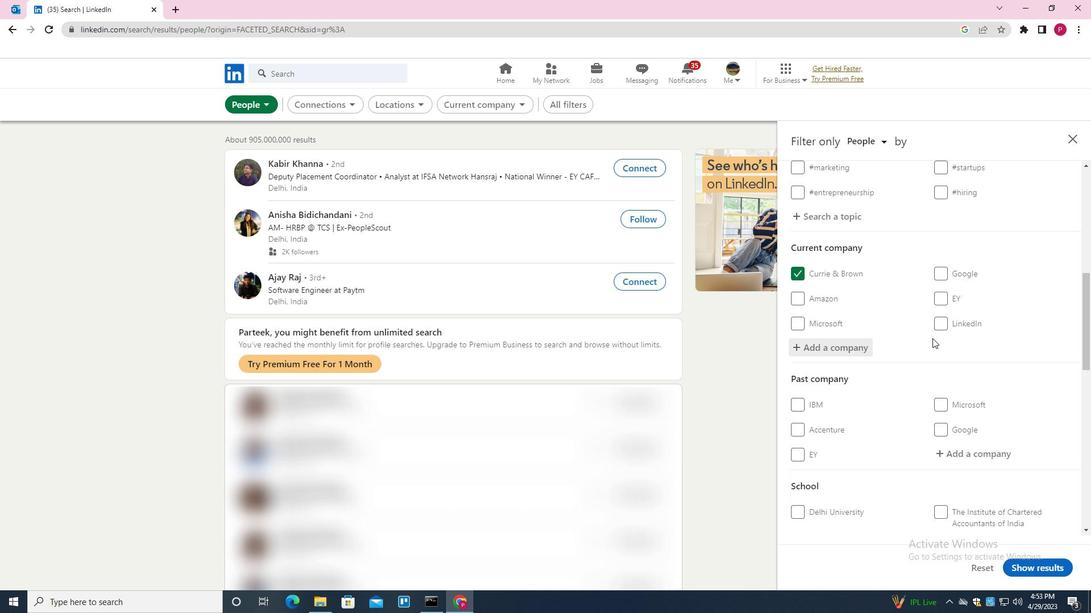 
Action: Mouse scrolled (927, 339) with delta (0, 0)
Screenshot: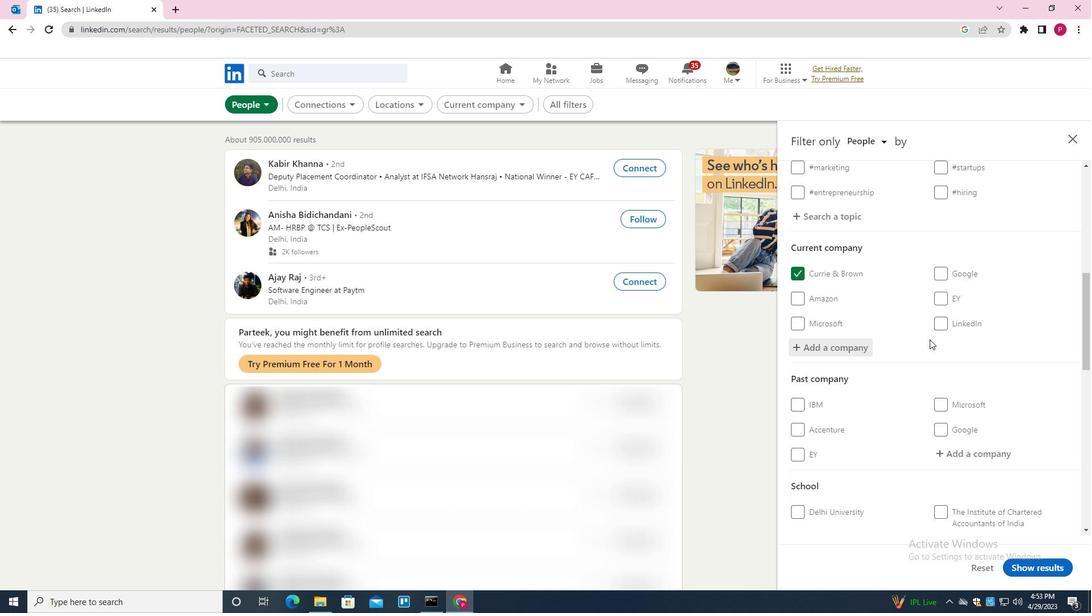 
Action: Mouse scrolled (927, 339) with delta (0, 0)
Screenshot: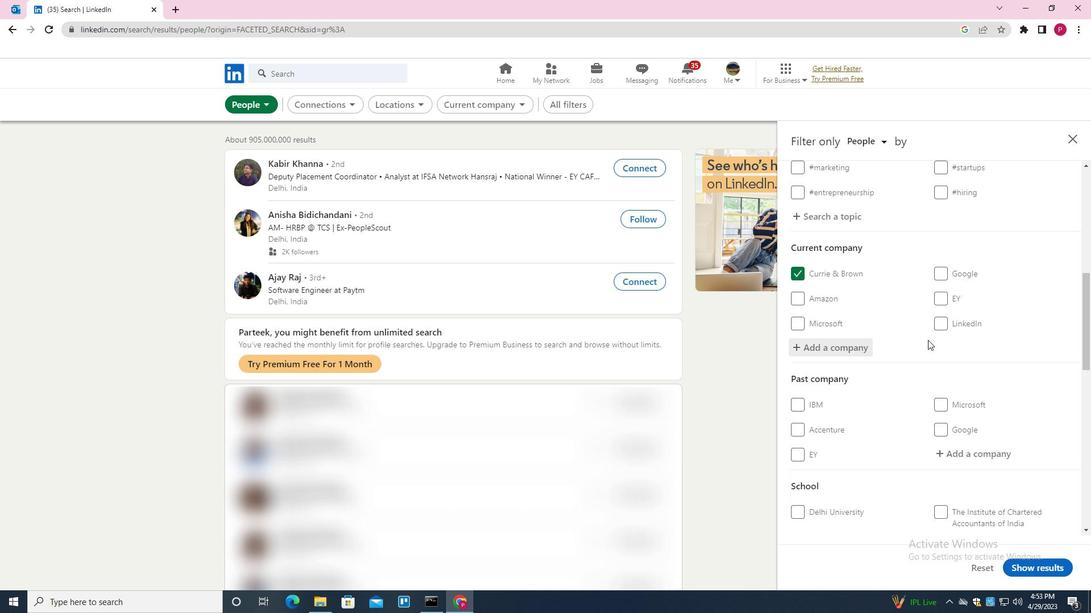 
Action: Mouse moved to (981, 349)
Screenshot: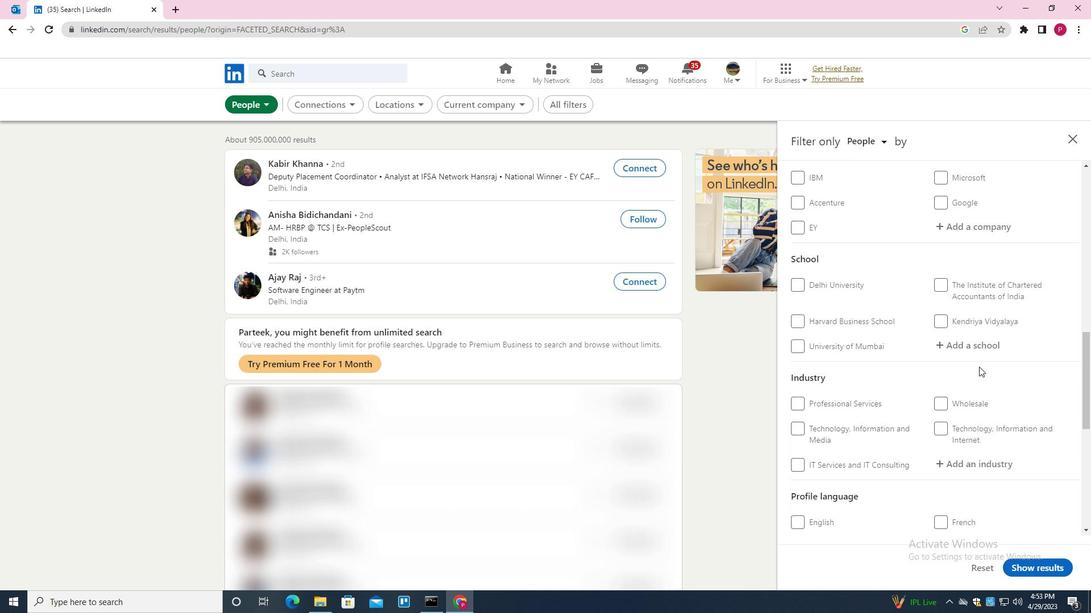 
Action: Mouse pressed left at (981, 349)
Screenshot: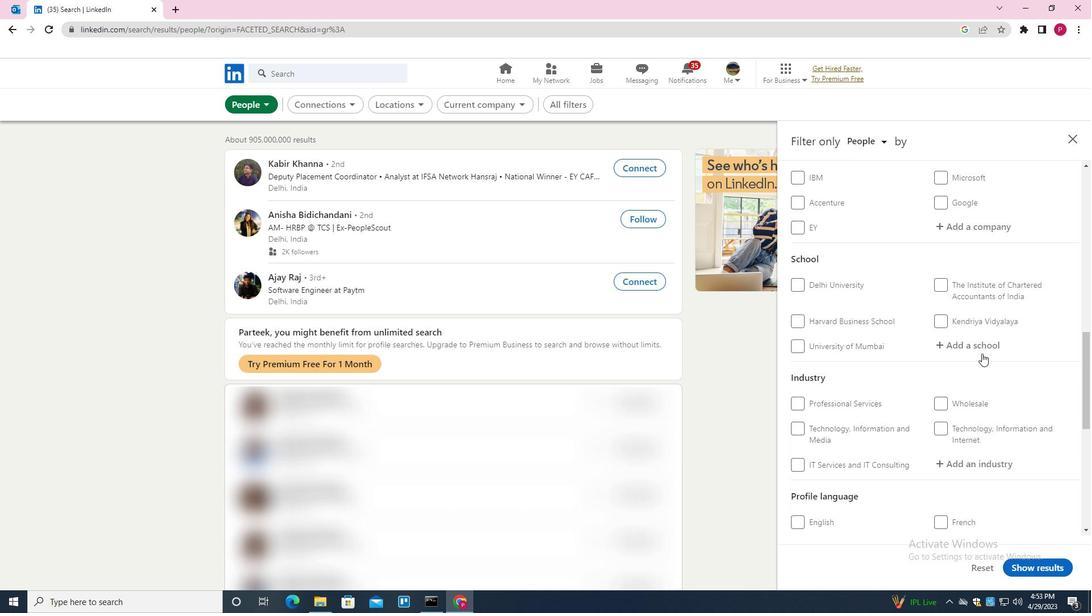 
Action: Mouse moved to (981, 348)
Screenshot: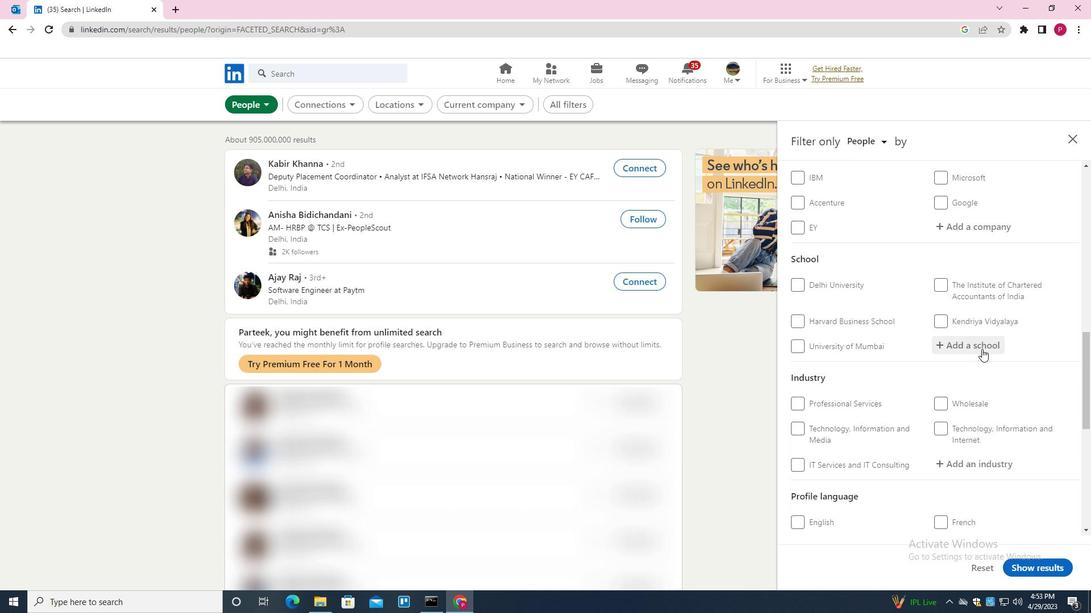 
Action: Key pressed <Key.shift><Key.shift><Key.shift><Key.shift><Key.shift><Key.shift><Key.shift><Key.shift><Key.shift><Key.shift><Key.shift><Key.shift><Key.shift><Key.shift><Key.shift>KSR<Key.down><Key.down><Key.enter>
Screenshot: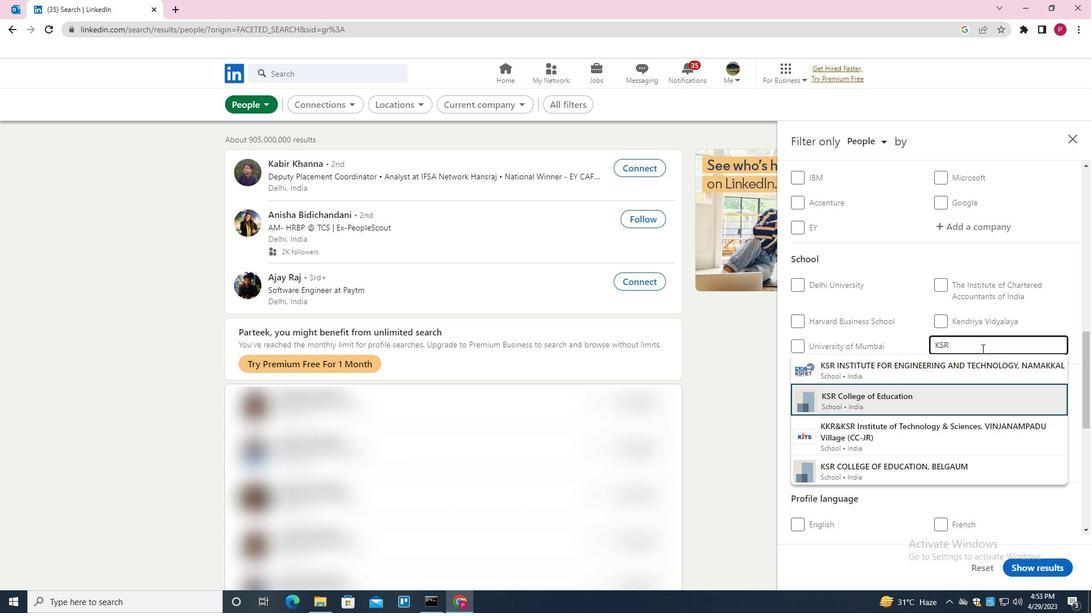 
Action: Mouse moved to (982, 347)
Screenshot: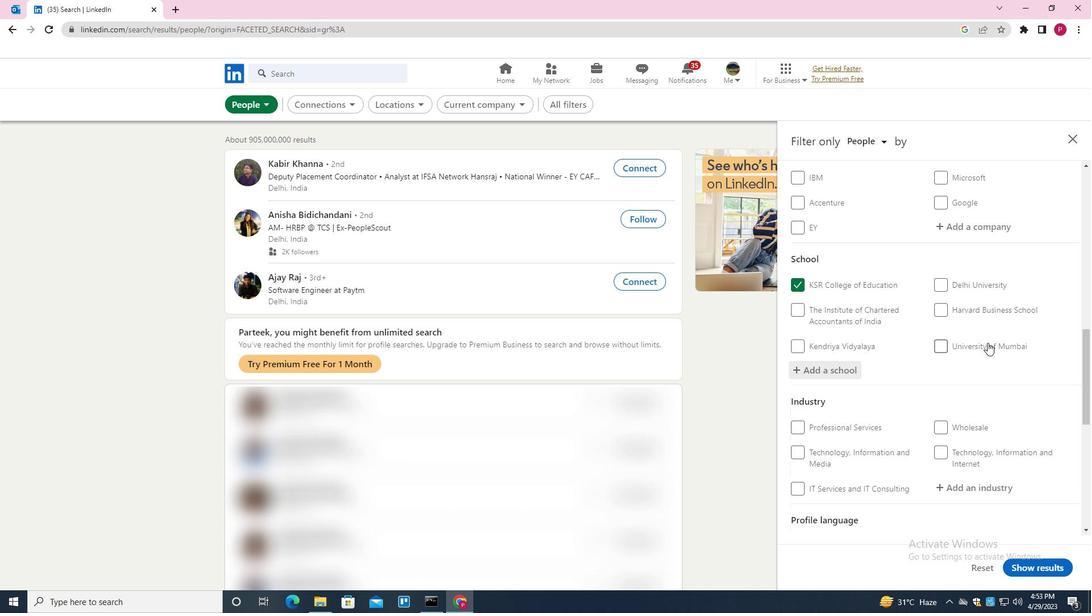 
Action: Mouse scrolled (982, 346) with delta (0, 0)
Screenshot: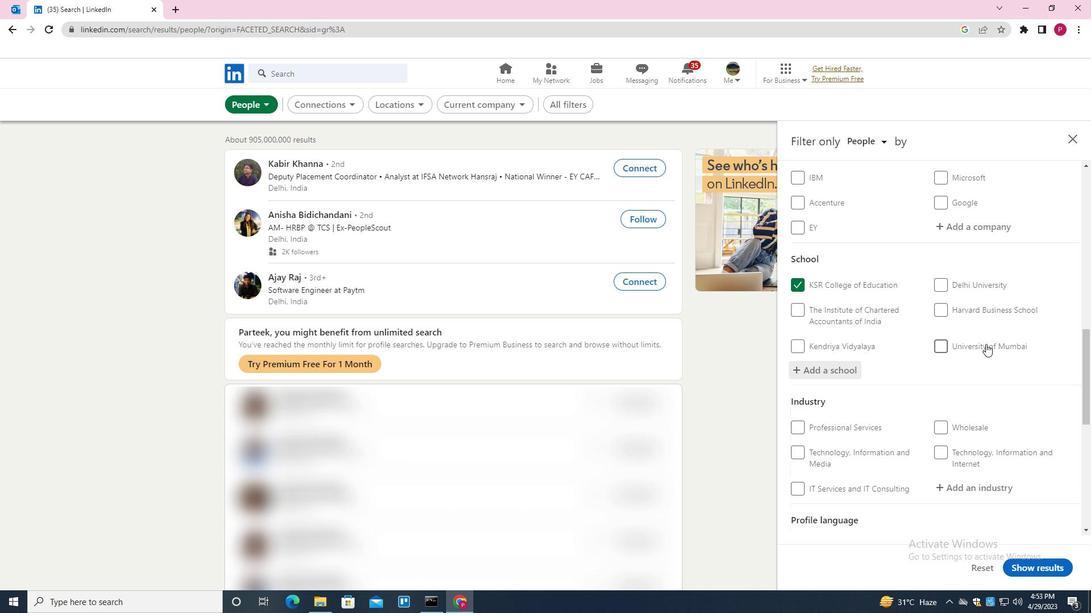 
Action: Mouse scrolled (982, 346) with delta (0, 0)
Screenshot: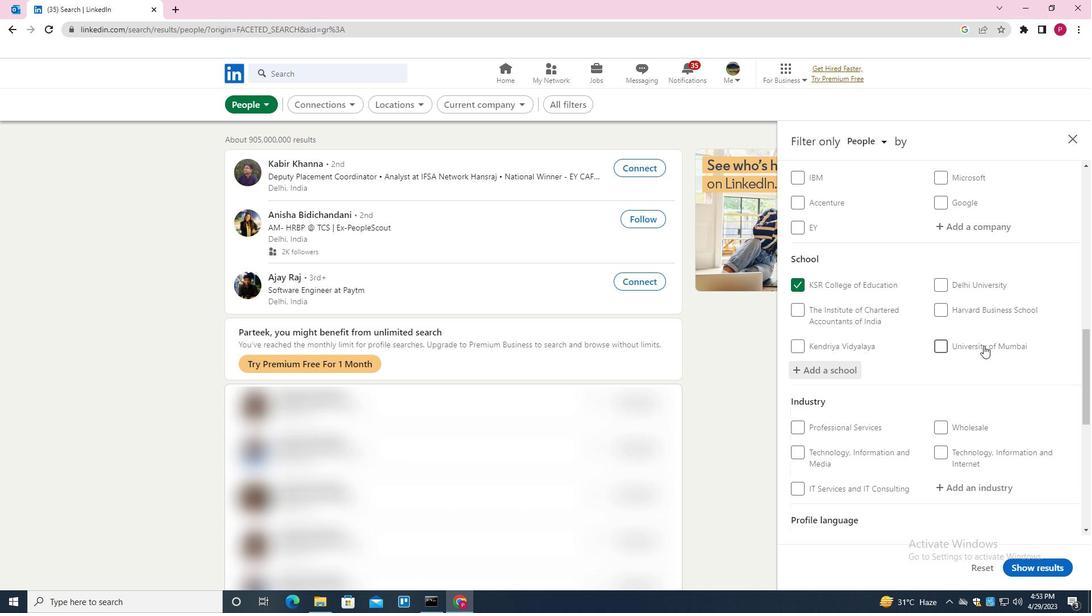 
Action: Mouse moved to (972, 375)
Screenshot: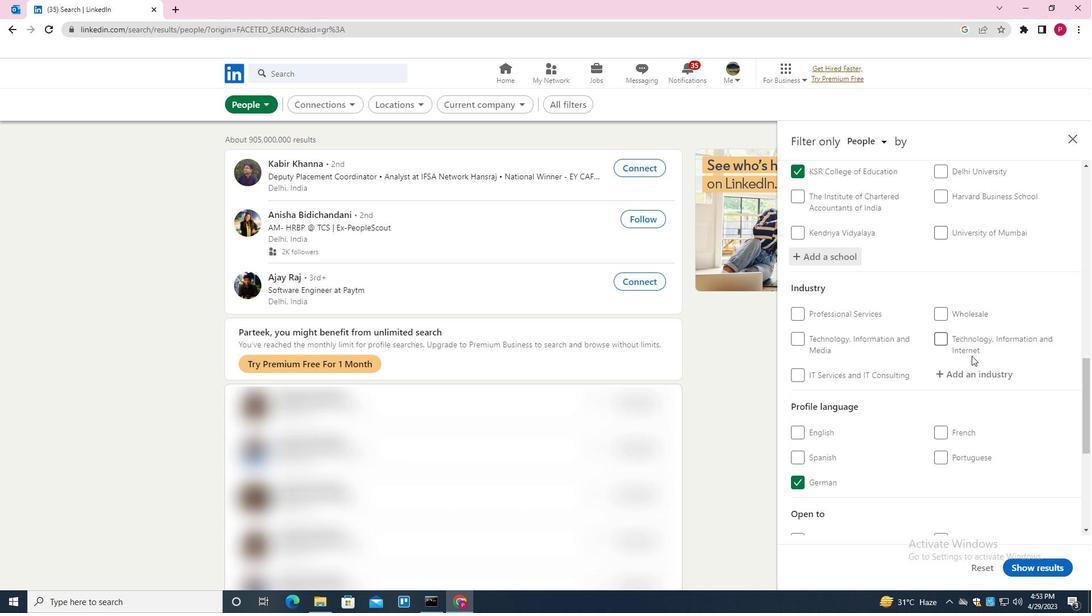 
Action: Mouse pressed left at (972, 375)
Screenshot: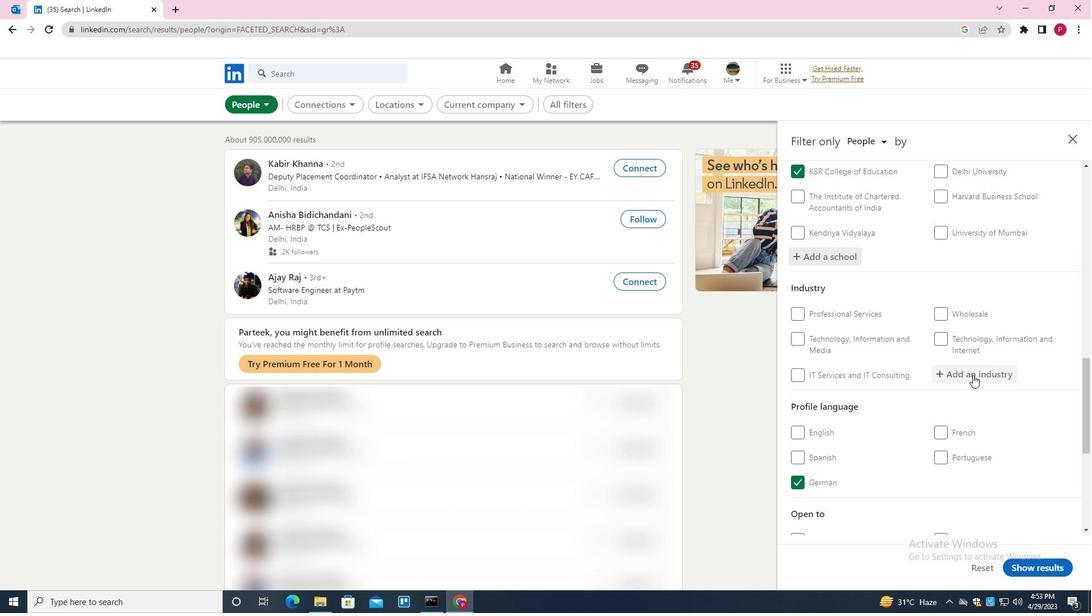 
Action: Key pressed <Key.shift>MOBILE<Key.down><Key.down><Key.enter>
Screenshot: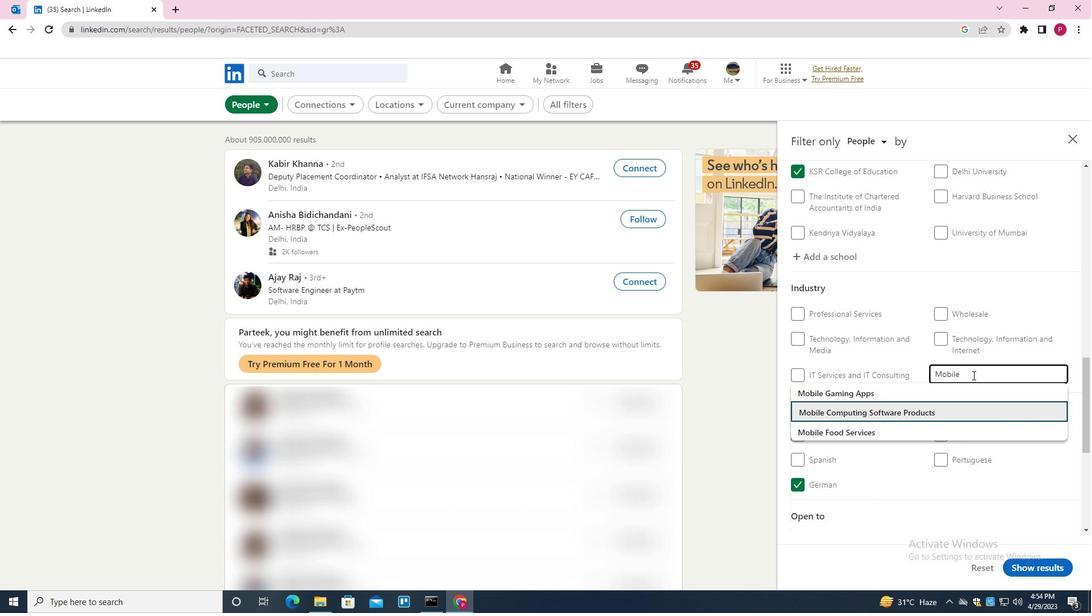 
Action: Mouse moved to (925, 410)
Screenshot: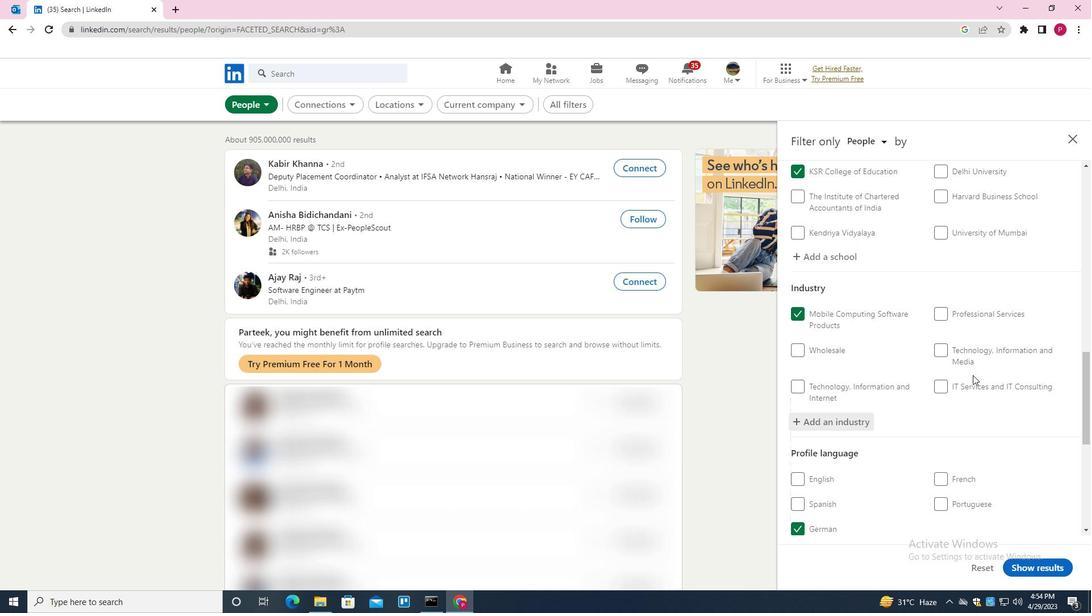 
Action: Mouse scrolled (925, 410) with delta (0, 0)
Screenshot: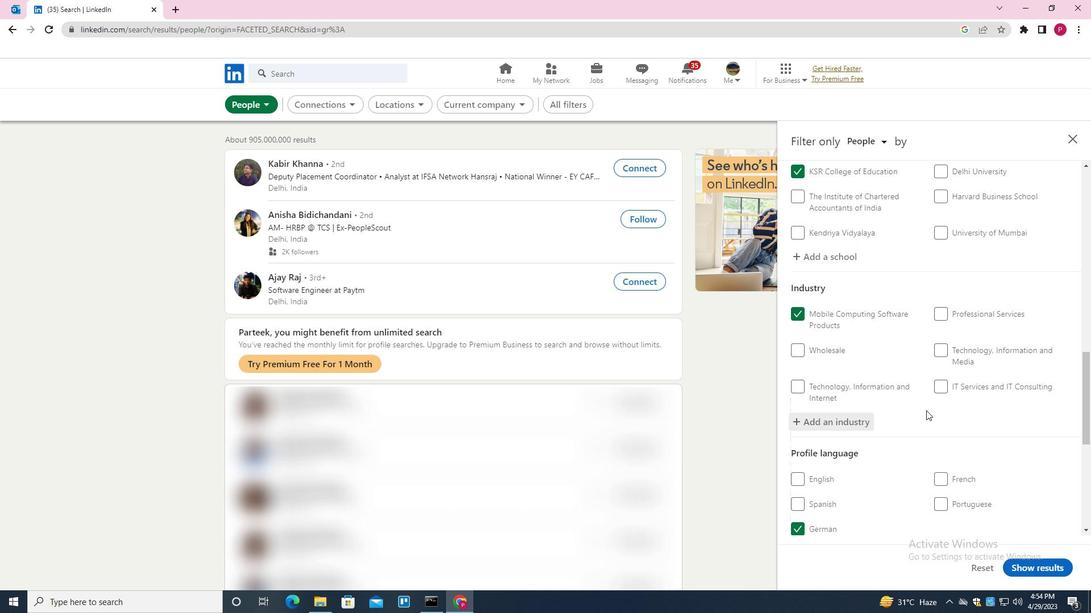 
Action: Mouse scrolled (925, 410) with delta (0, 0)
Screenshot: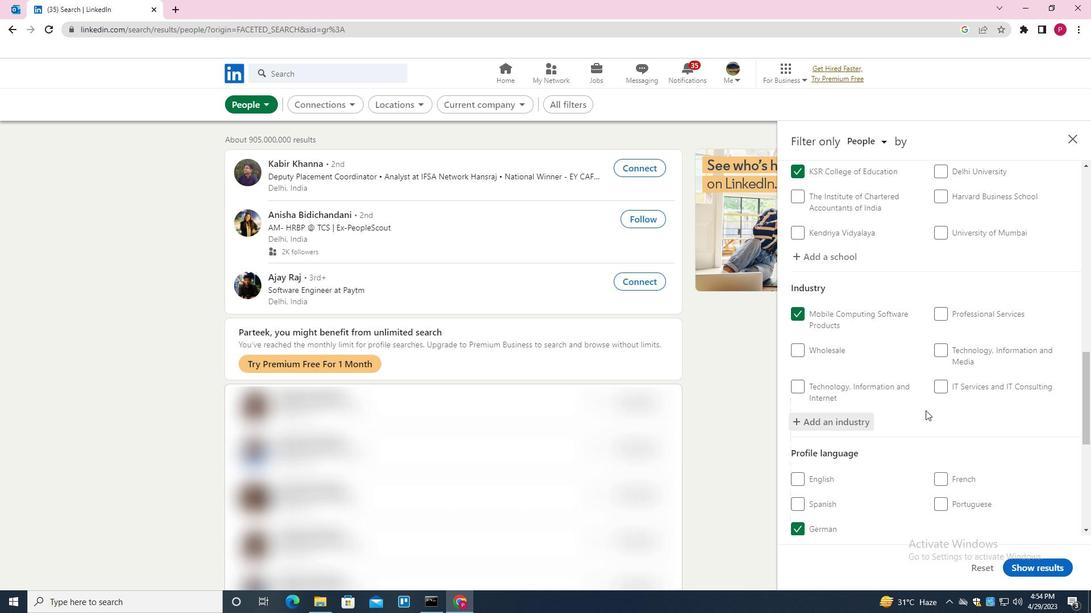 
Action: Mouse scrolled (925, 410) with delta (0, 0)
Screenshot: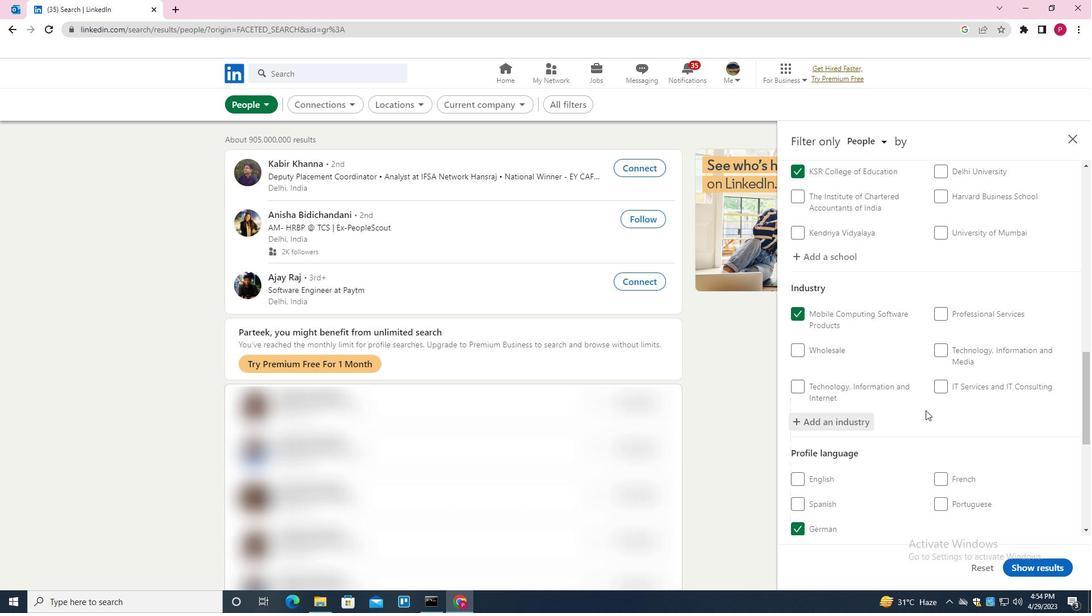 
Action: Mouse moved to (966, 429)
Screenshot: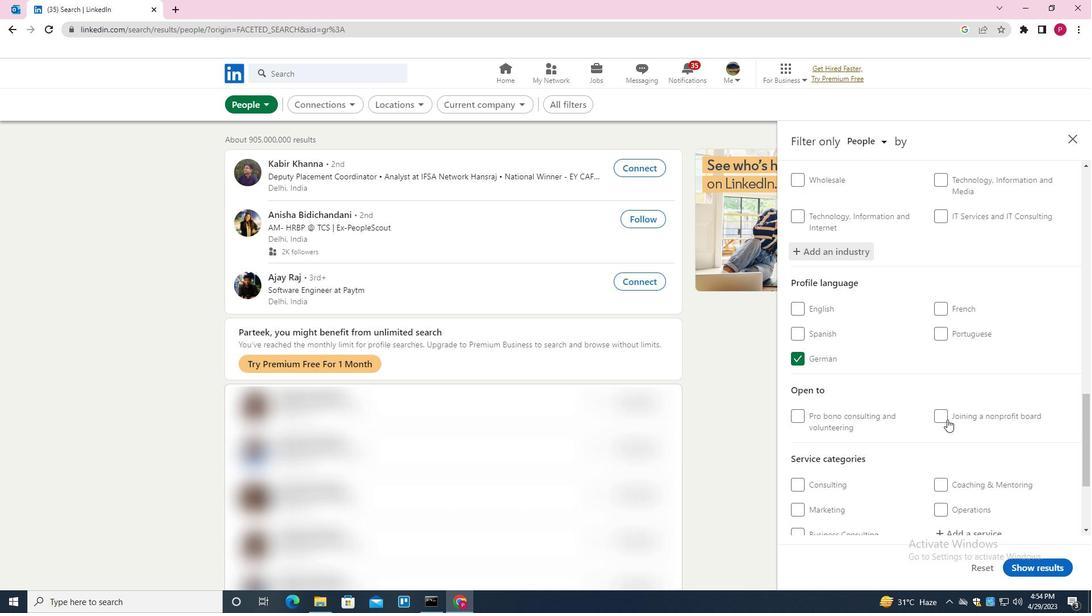 
Action: Mouse scrolled (966, 429) with delta (0, 0)
Screenshot: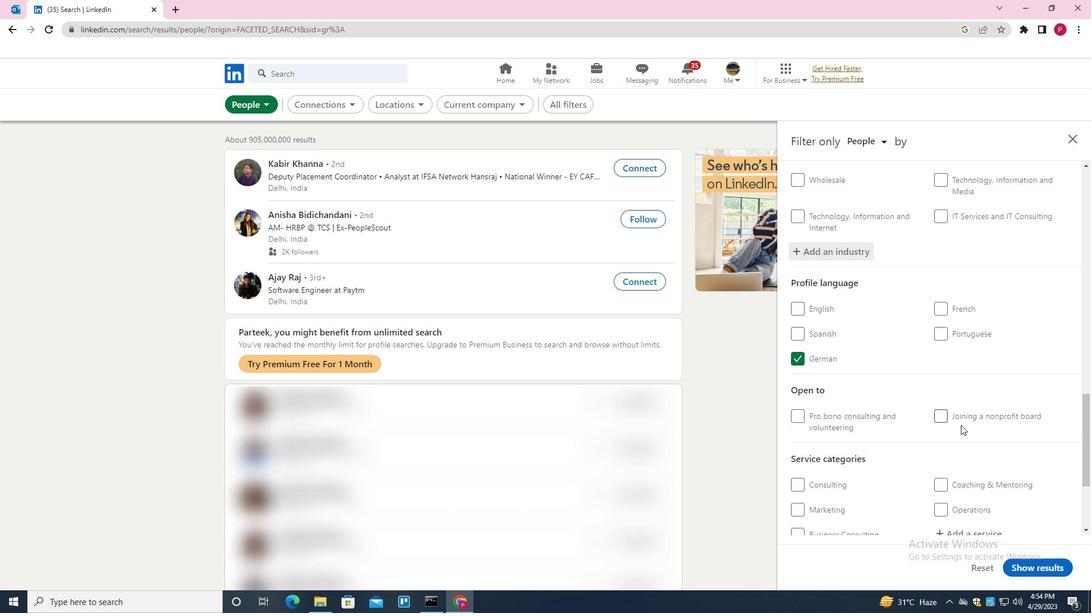 
Action: Mouse scrolled (966, 429) with delta (0, 0)
Screenshot: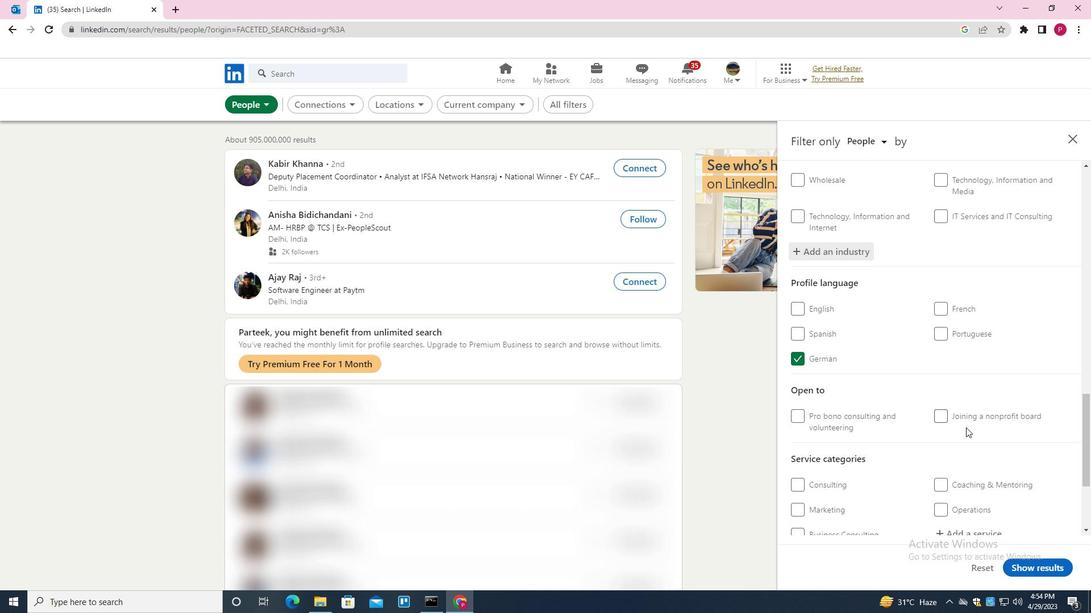 
Action: Mouse moved to (974, 419)
Screenshot: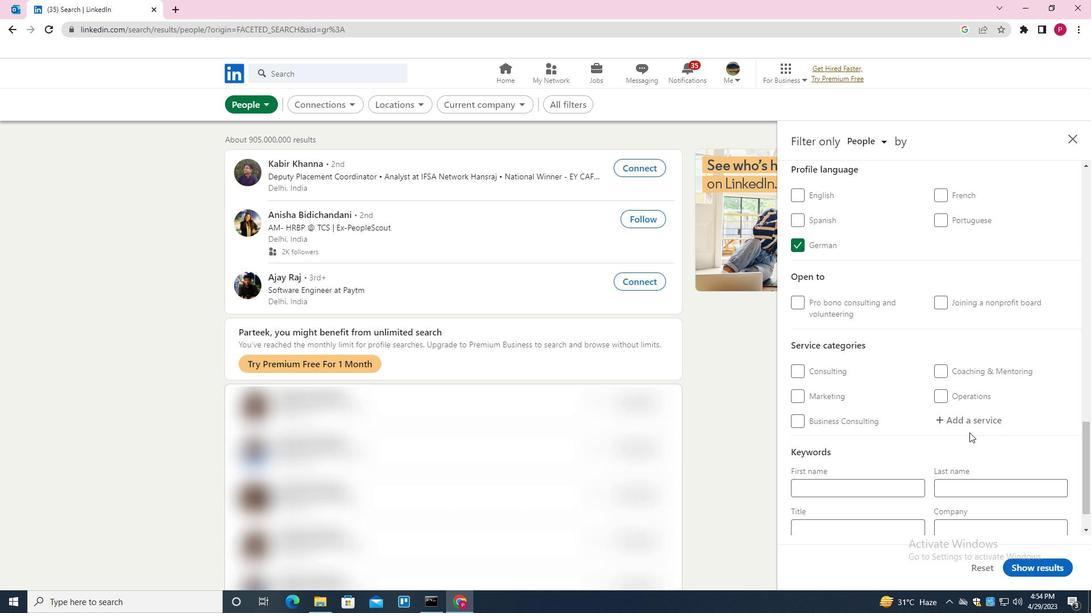 
Action: Mouse pressed left at (974, 419)
Screenshot: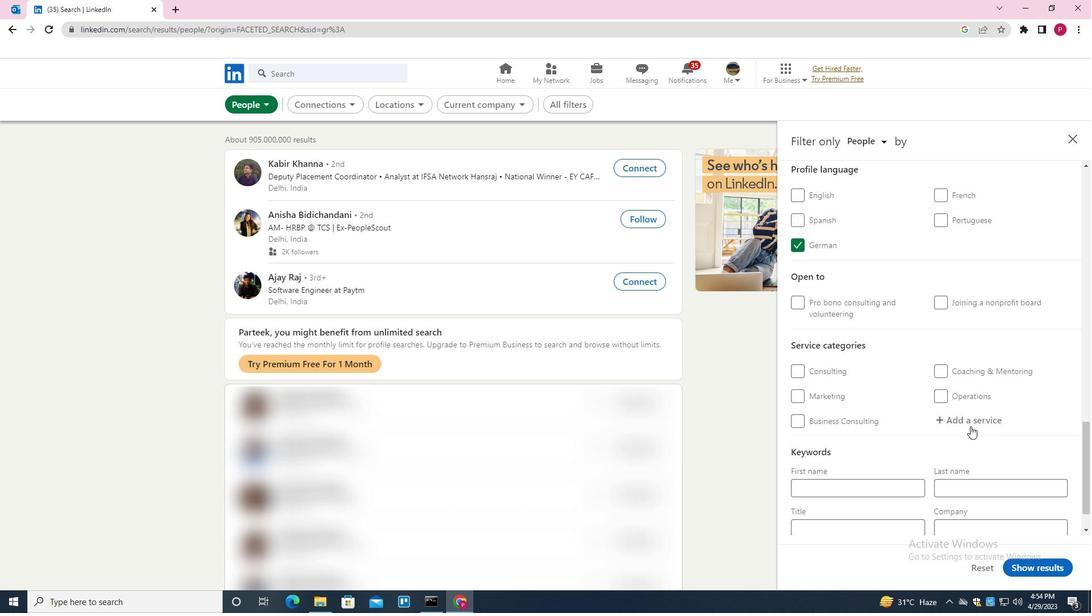 
Action: Key pressed <Key.shift>CYBER<Key.down><Key.enter>
Screenshot: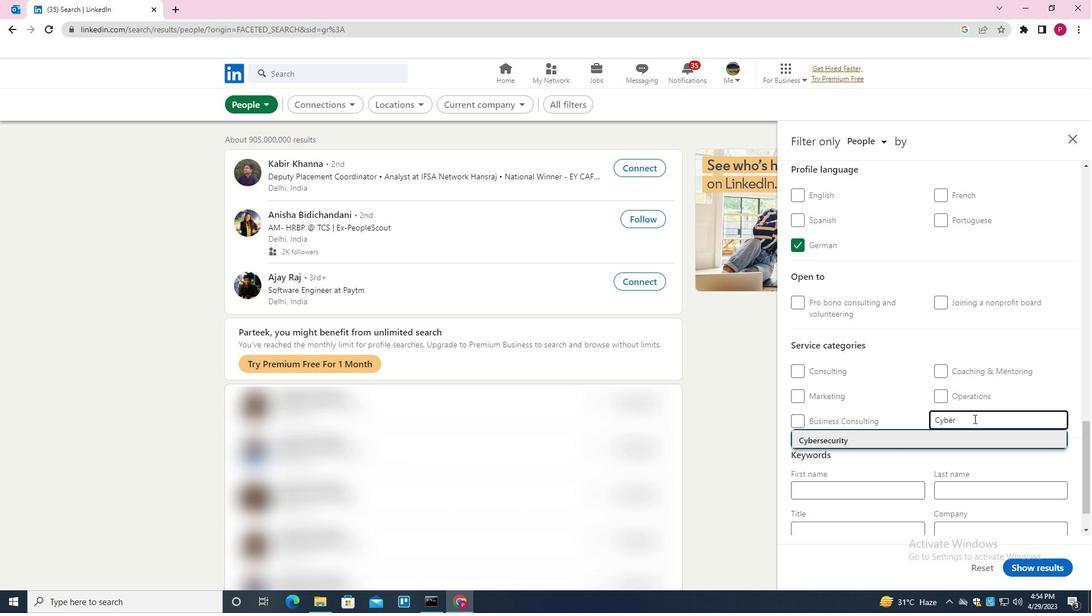 
Action: Mouse moved to (946, 438)
Screenshot: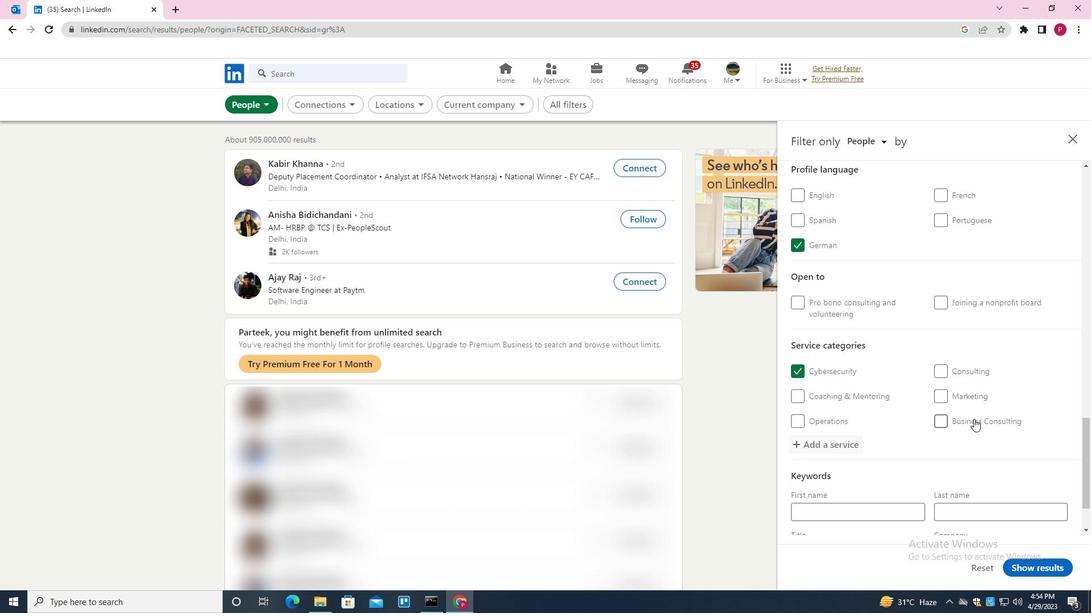 
Action: Mouse scrolled (946, 437) with delta (0, 0)
Screenshot: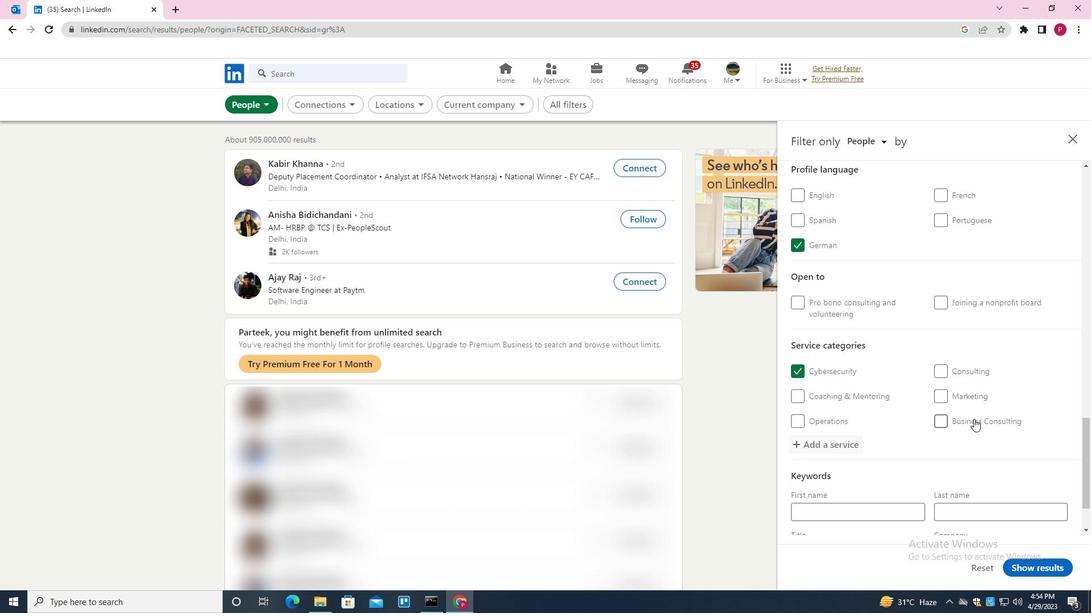 
Action: Mouse moved to (944, 439)
Screenshot: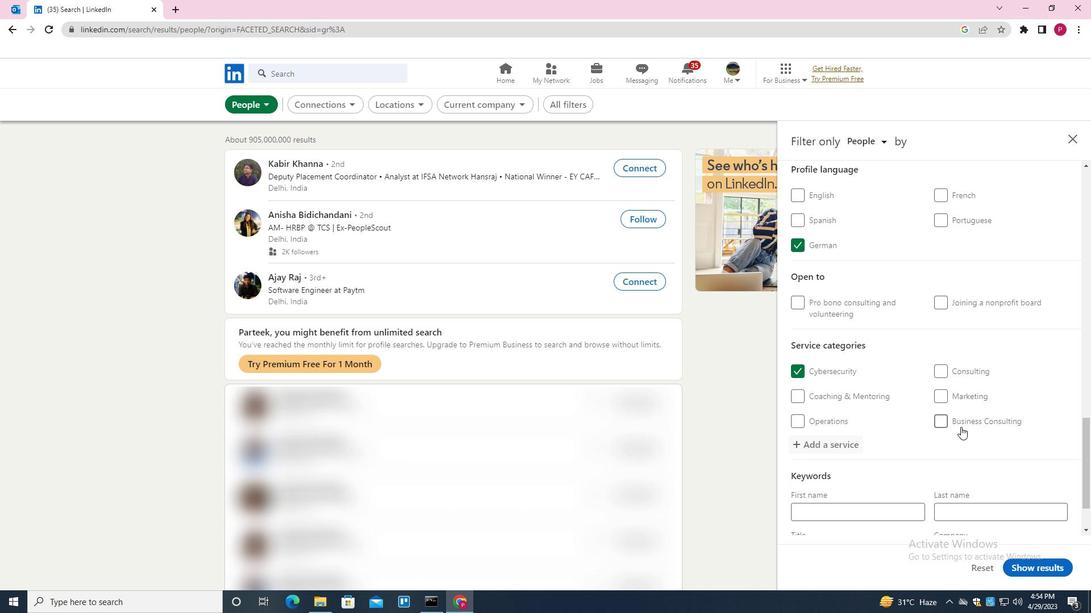 
Action: Mouse scrolled (944, 439) with delta (0, 0)
Screenshot: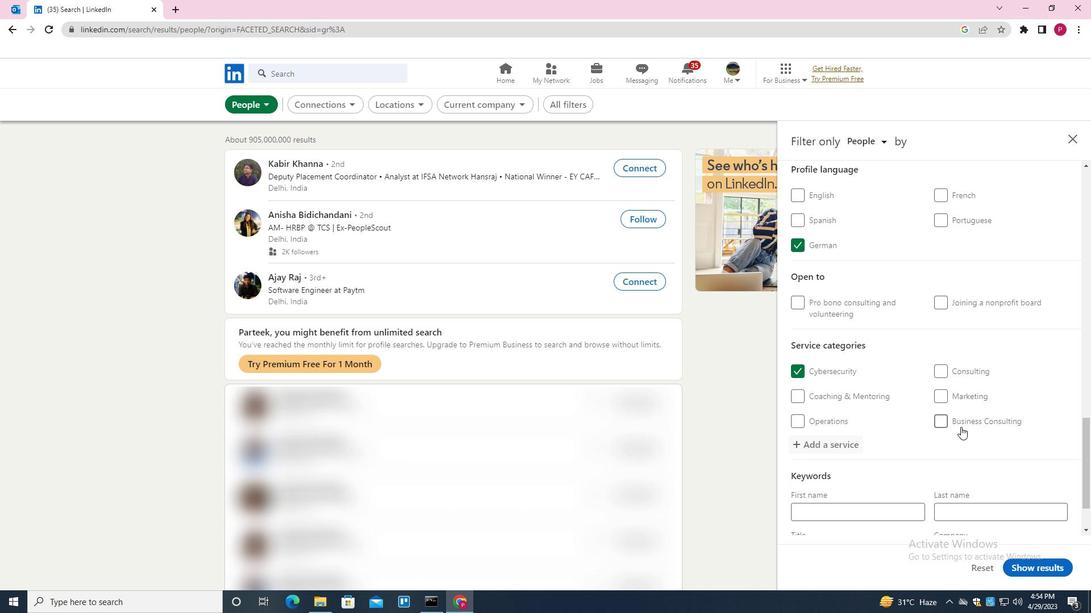 
Action: Mouse moved to (942, 442)
Screenshot: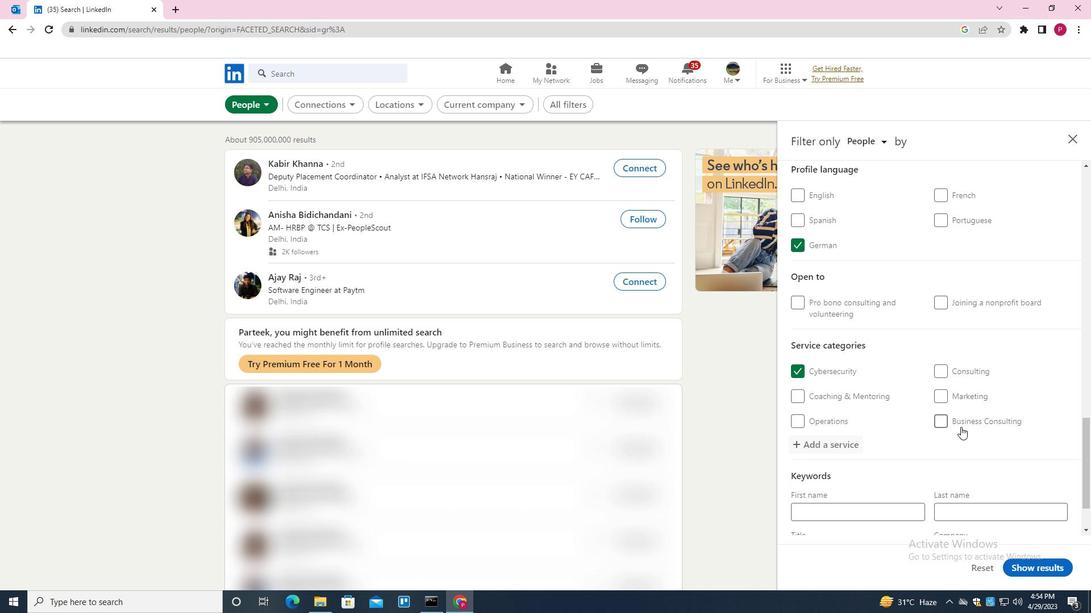 
Action: Mouse scrolled (942, 441) with delta (0, 0)
Screenshot: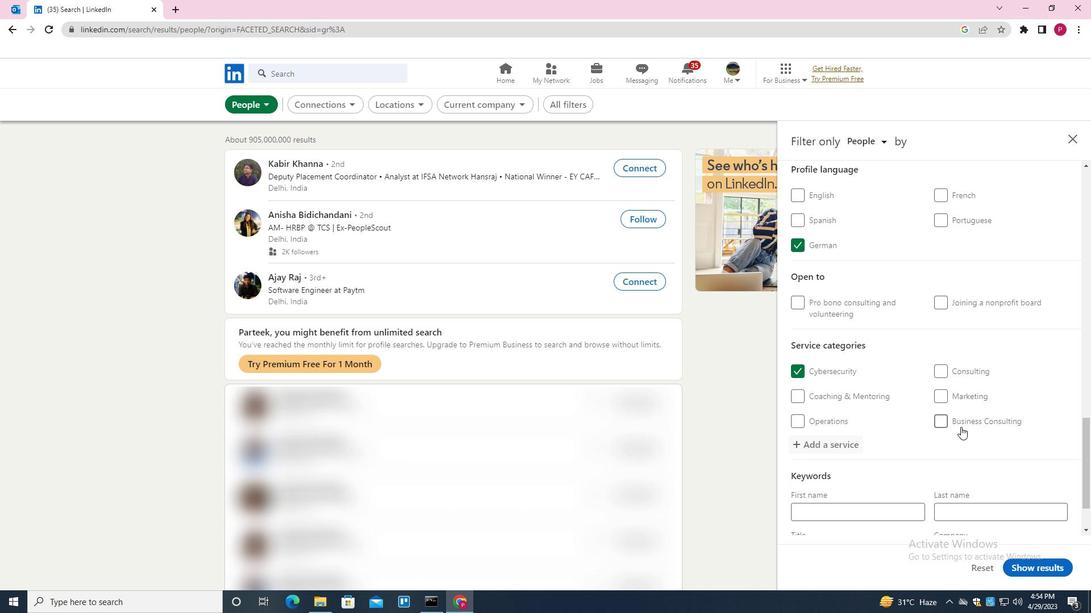 
Action: Mouse moved to (942, 442)
Screenshot: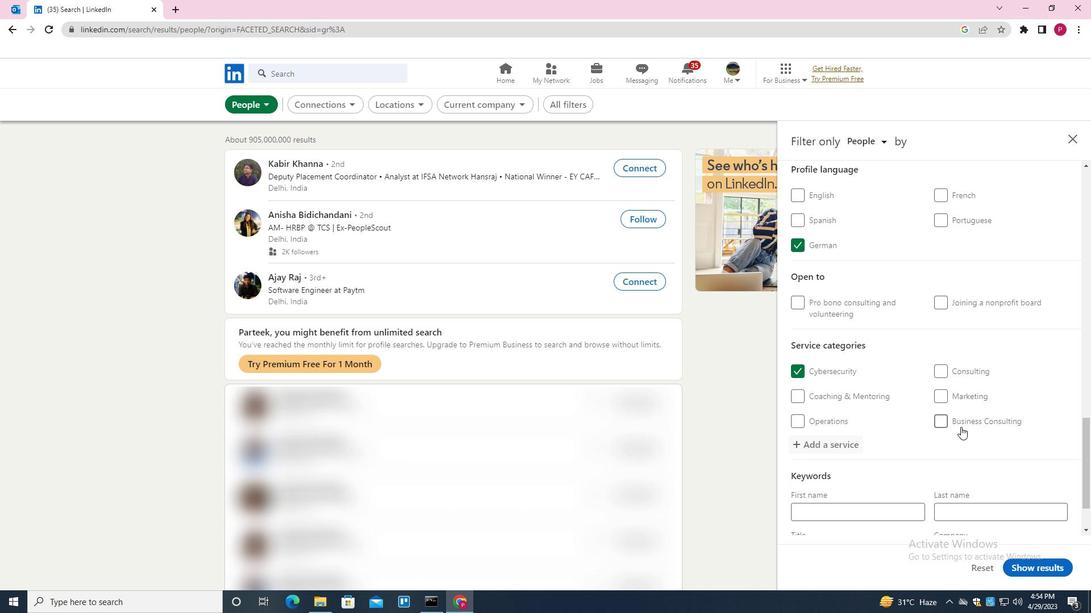 
Action: Mouse scrolled (942, 441) with delta (0, 0)
Screenshot: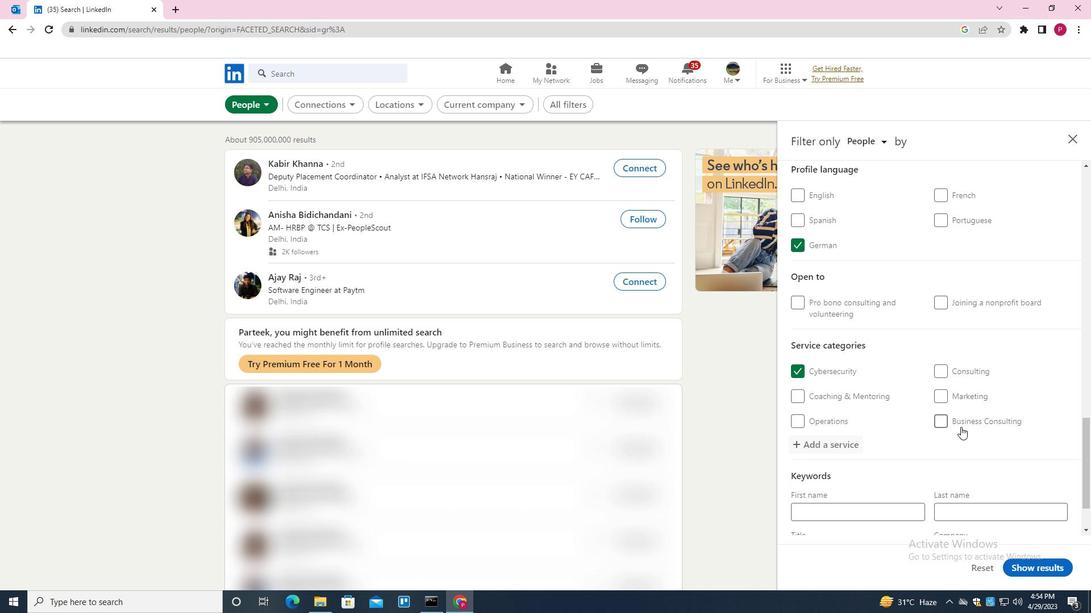 
Action: Mouse moved to (888, 475)
Screenshot: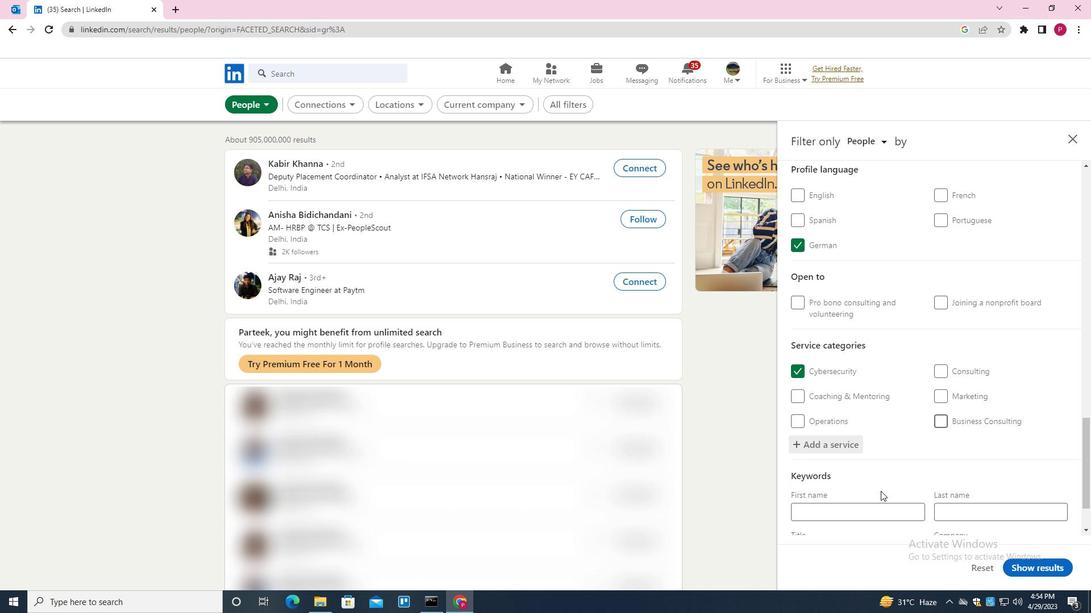 
Action: Mouse scrolled (888, 474) with delta (0, 0)
Screenshot: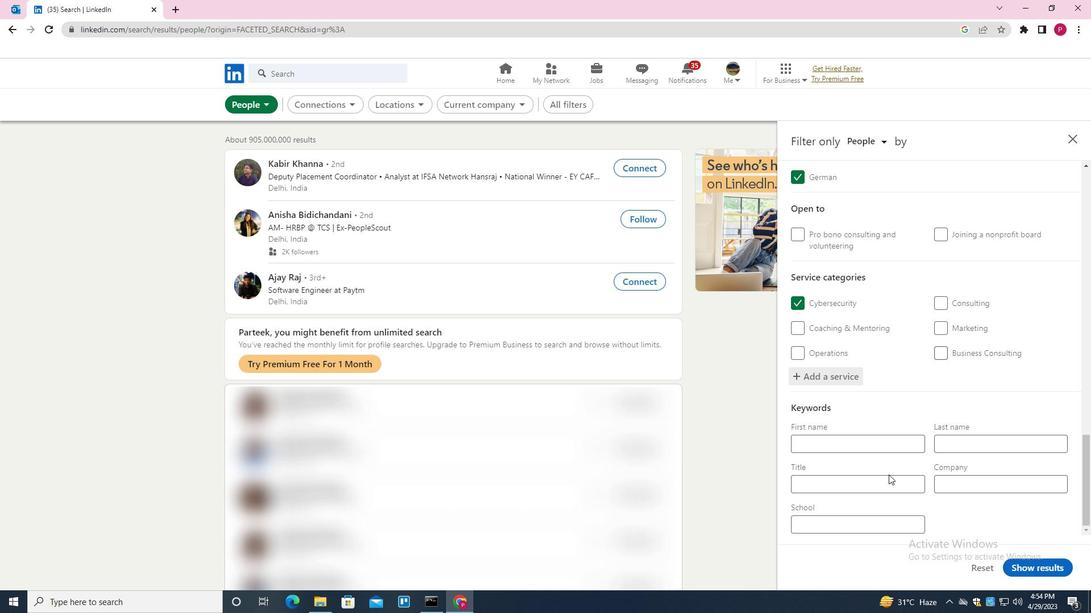 
Action: Mouse scrolled (888, 474) with delta (0, 0)
Screenshot: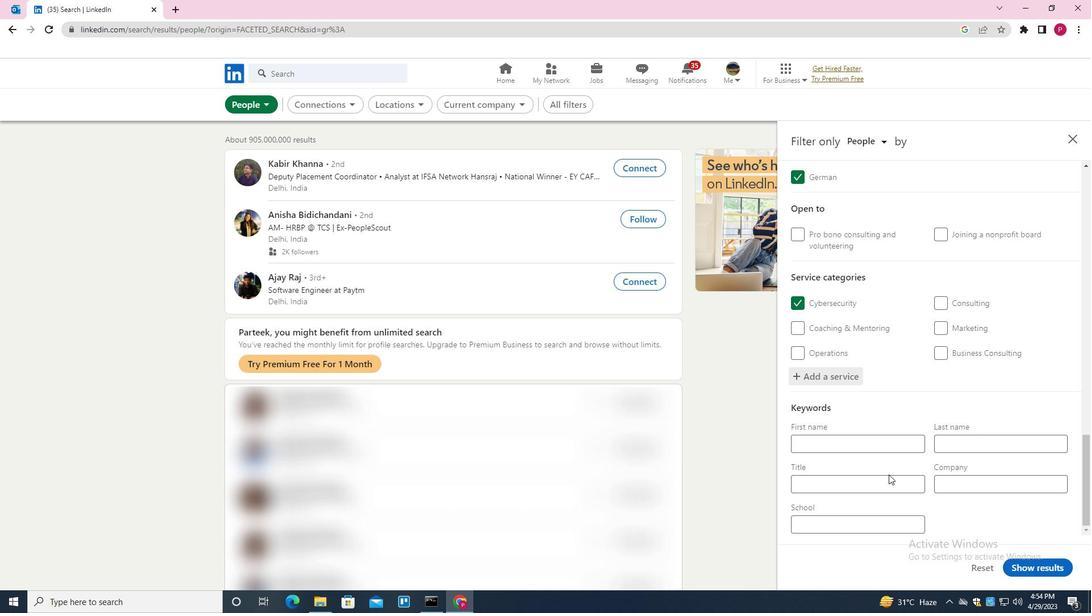 
Action: Mouse scrolled (888, 474) with delta (0, 0)
Screenshot: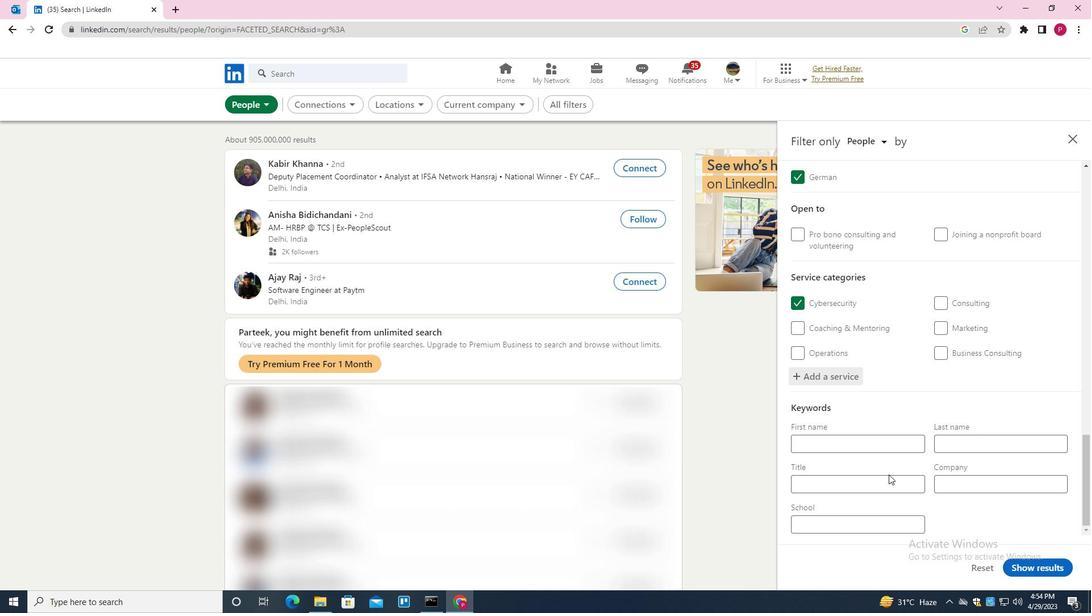 
Action: Mouse scrolled (888, 474) with delta (0, 0)
Screenshot: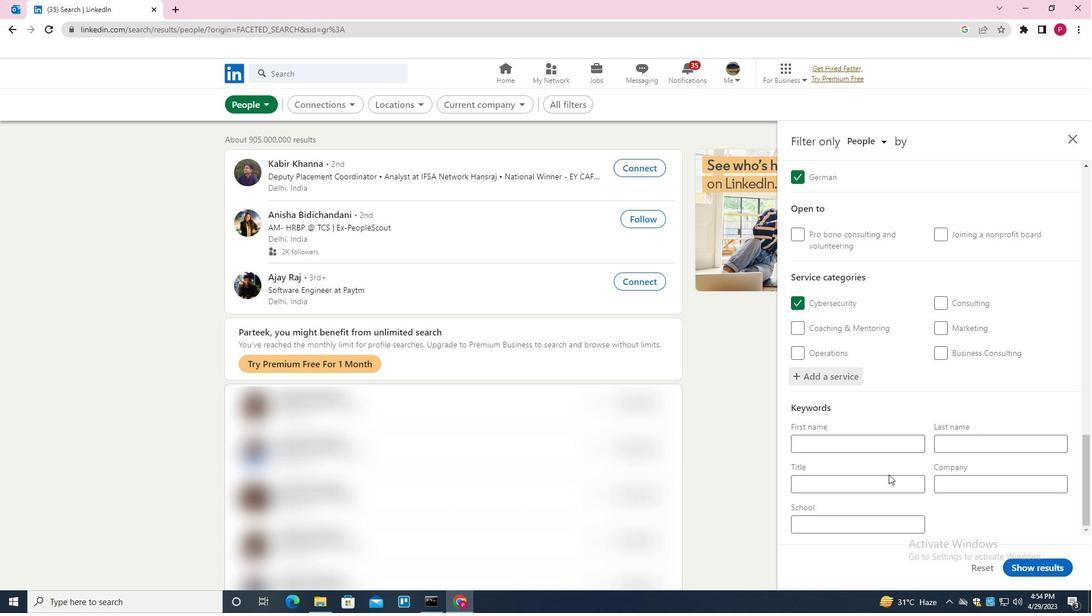 
Action: Mouse scrolled (888, 474) with delta (0, 0)
Screenshot: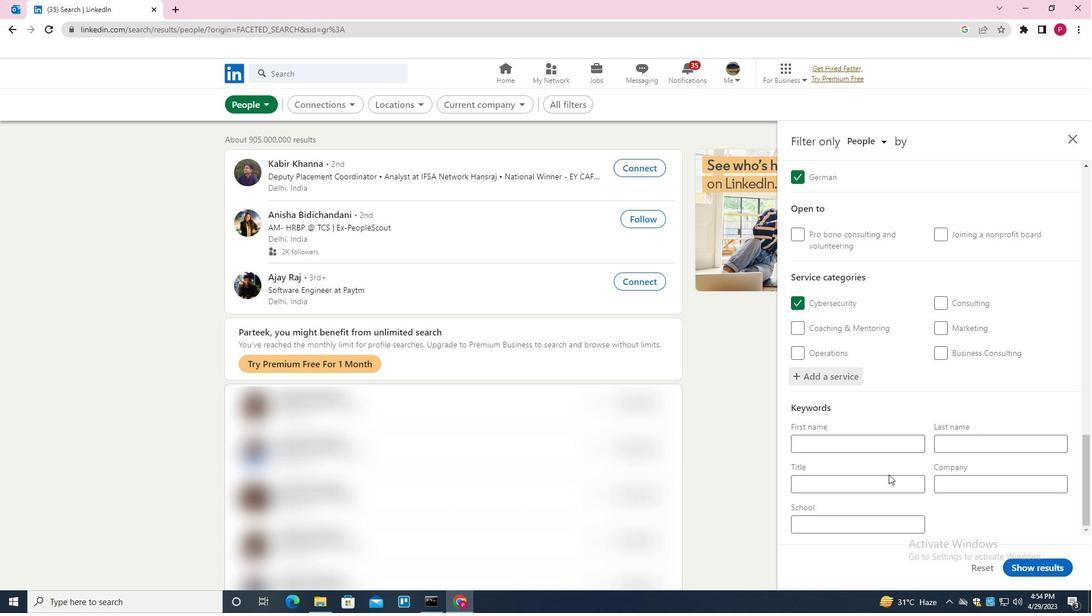 
Action: Mouse moved to (889, 488)
Screenshot: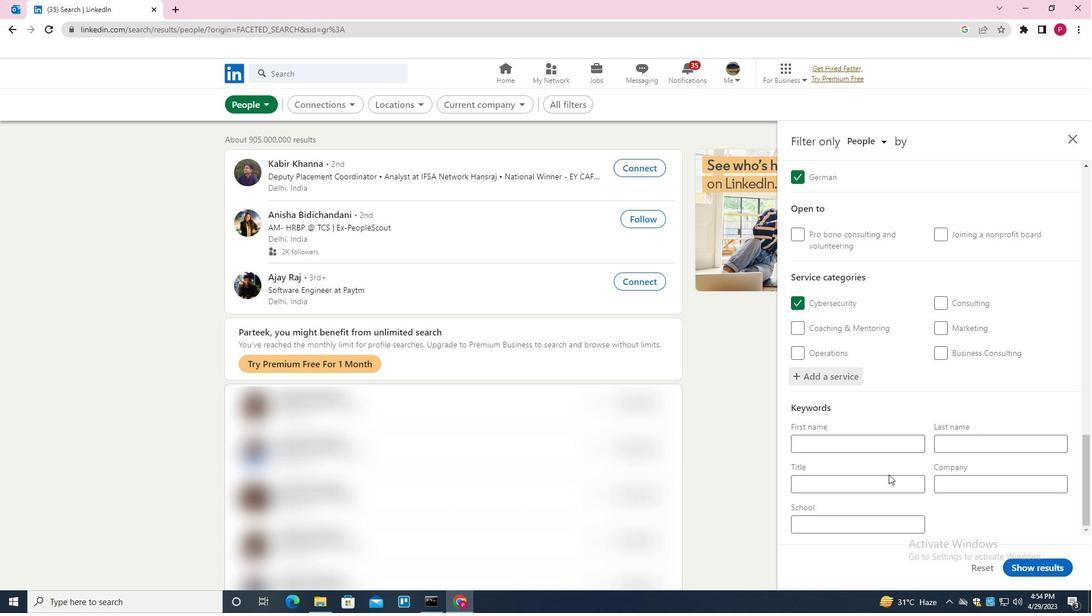 
Action: Mouse pressed left at (889, 488)
Screenshot: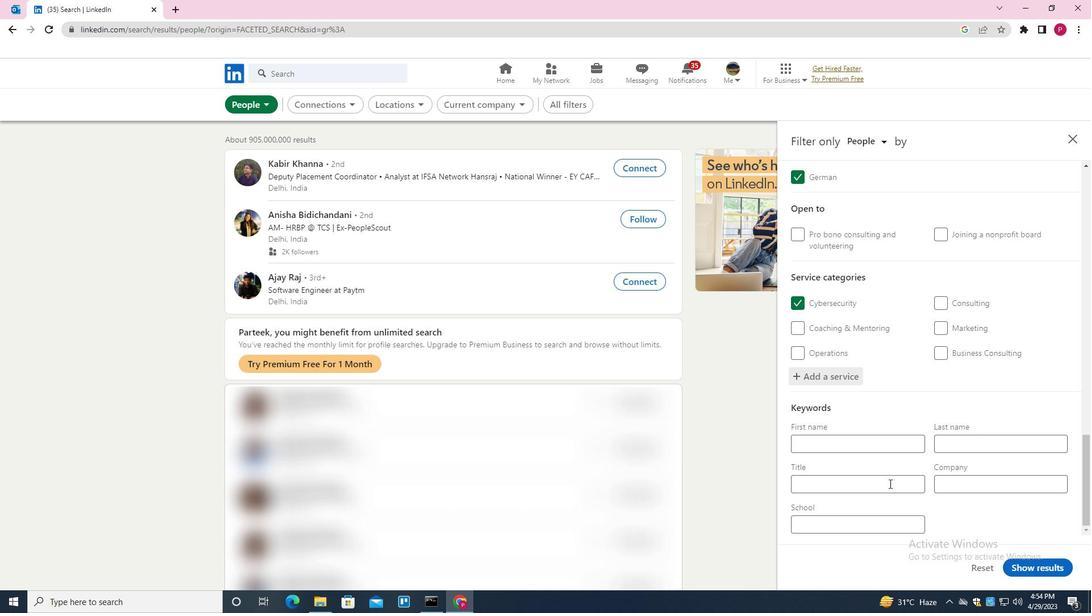 
Action: Key pressed <Key.shift>NOVELIST/W<Key.backspace><Key.shift>WRITER
Screenshot: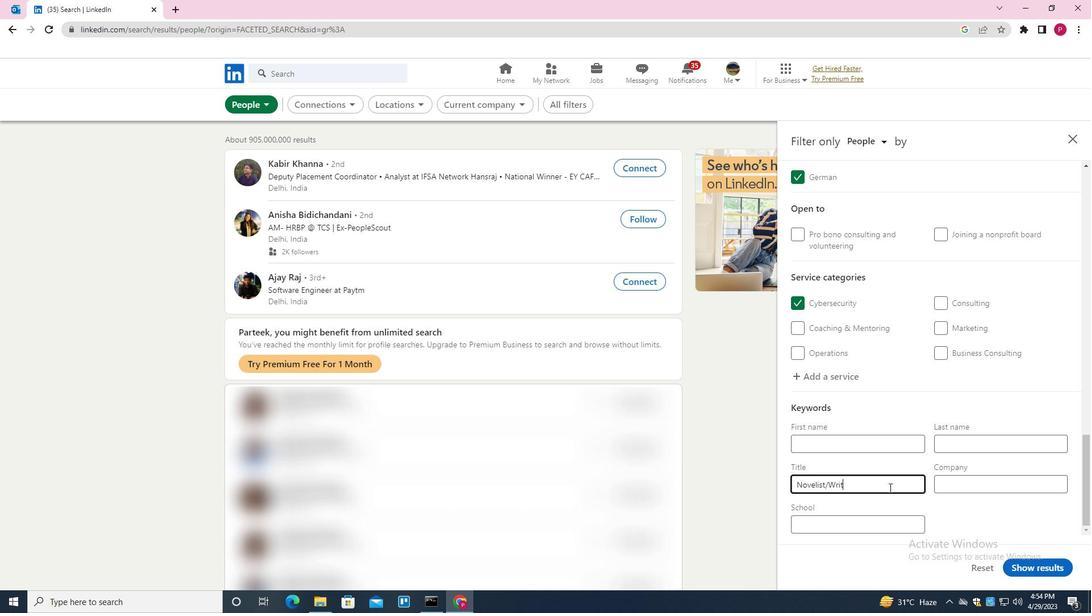 
Action: Mouse moved to (1035, 571)
Screenshot: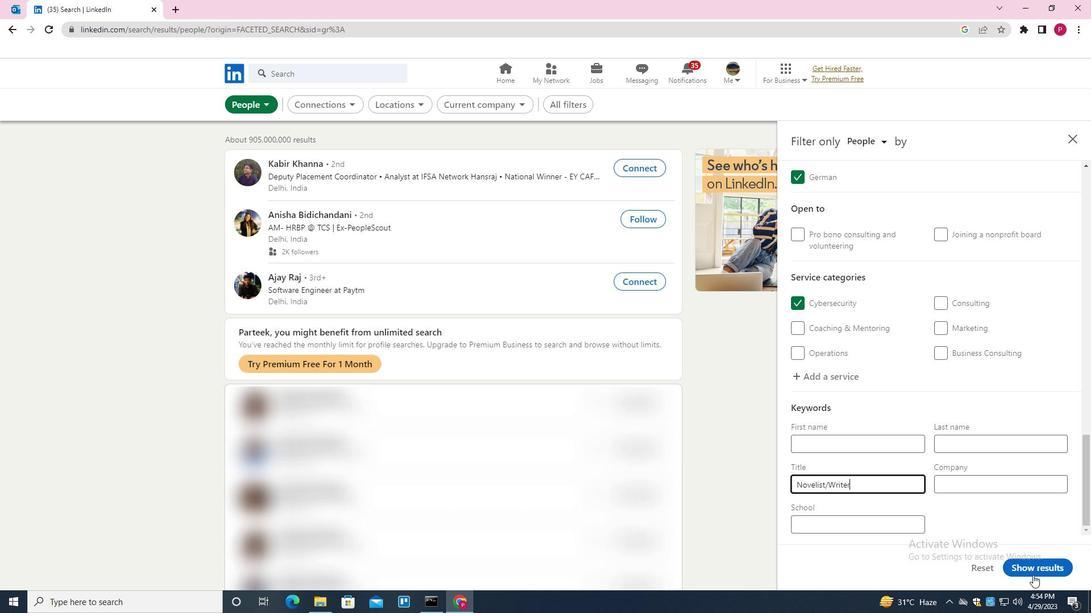 
Action: Mouse pressed left at (1035, 571)
Screenshot: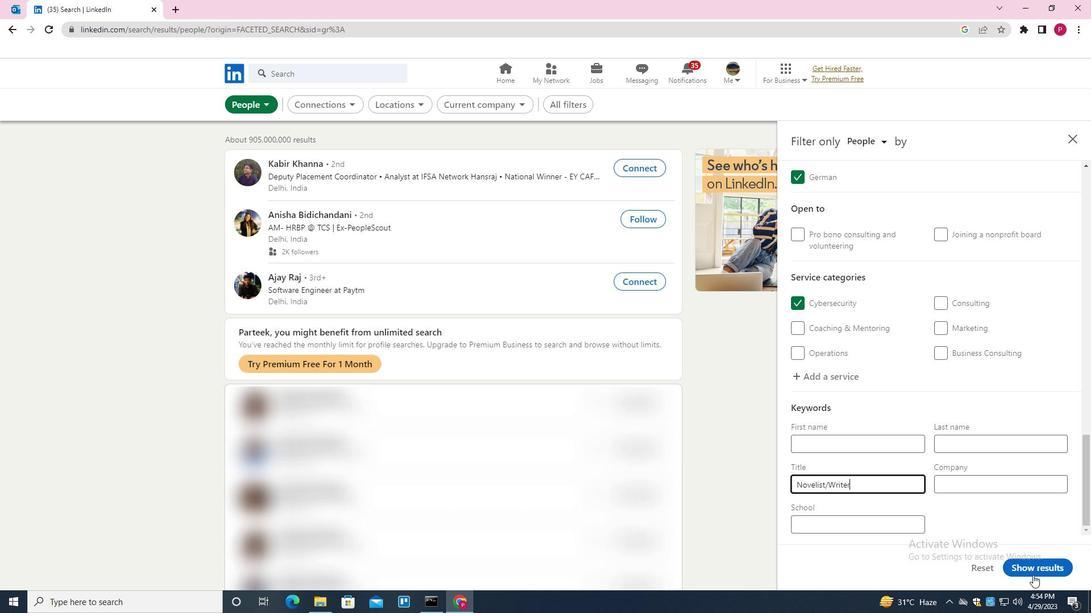 
Action: Mouse moved to (579, 284)
Screenshot: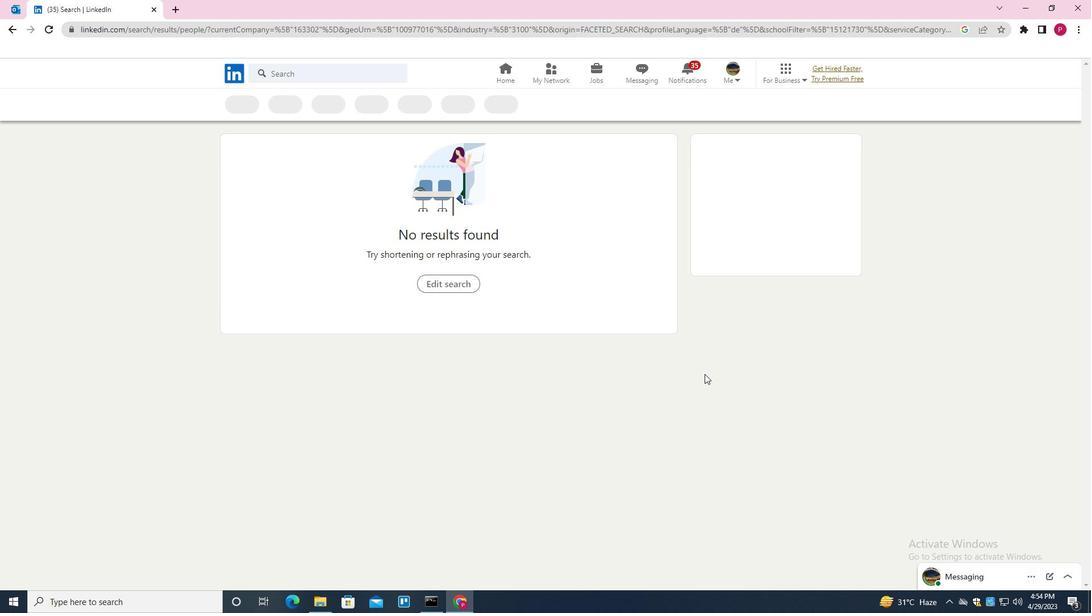 
